 Task: Change  the formatting of the data to Which is Less than 10, In conditional formating, put the option 'Light Red Fill with Drak Red Text. 'add another formatting option Format As Table, insert the option Blue Table style Light 9 , change the format of Column Width to Auto fit Row HeightIn the sheet   Inspire Sales log book
Action: Mouse moved to (49, 219)
Screenshot: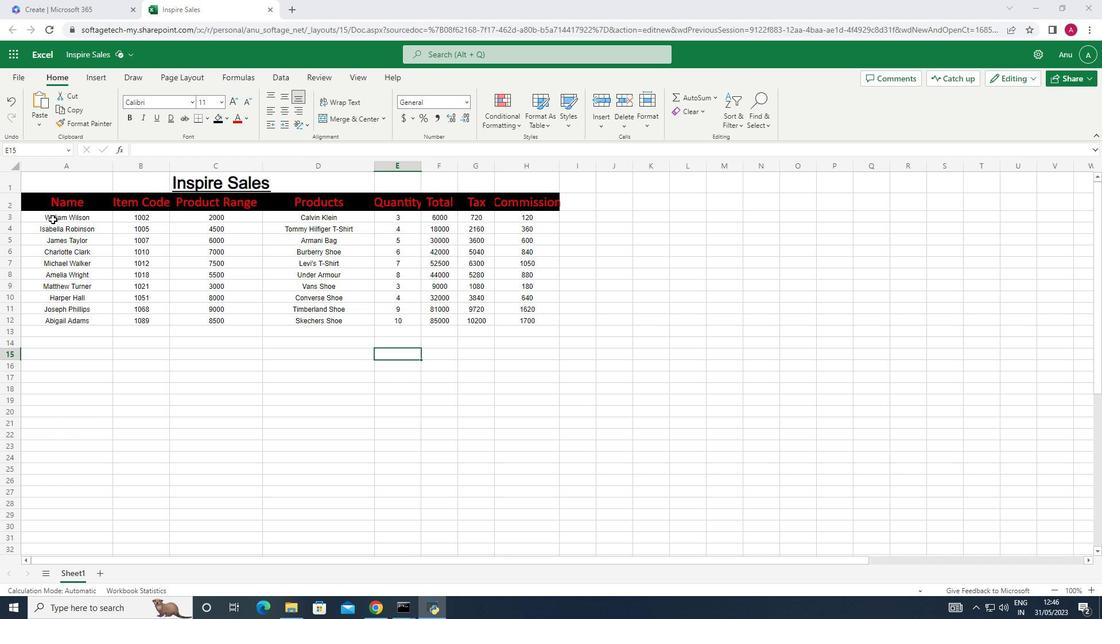 
Action: Mouse pressed left at (49, 219)
Screenshot: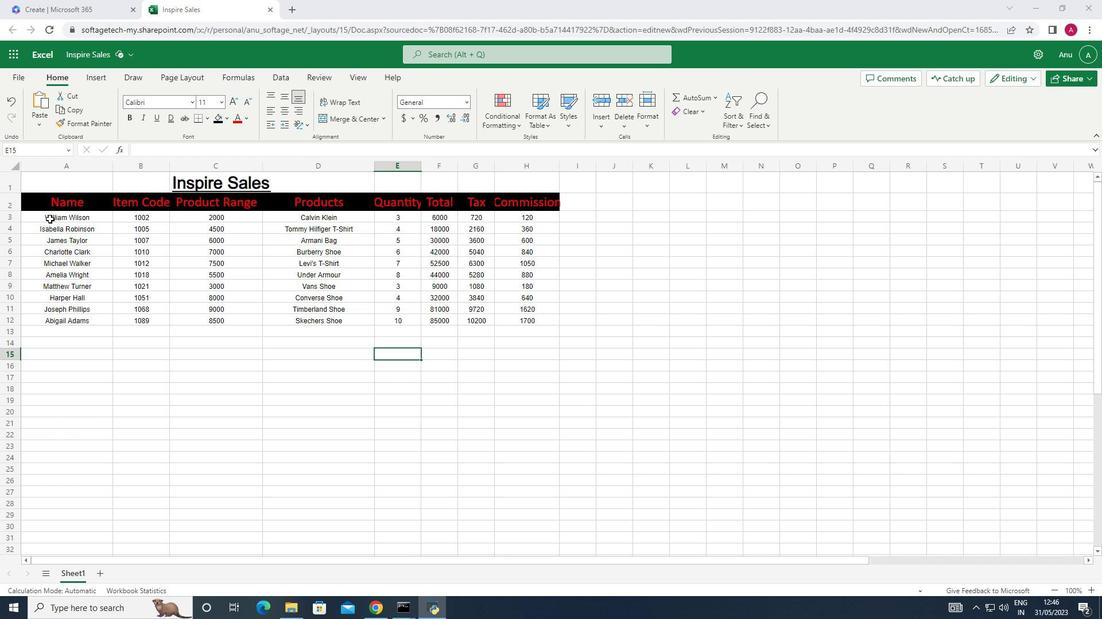 
Action: Mouse moved to (518, 123)
Screenshot: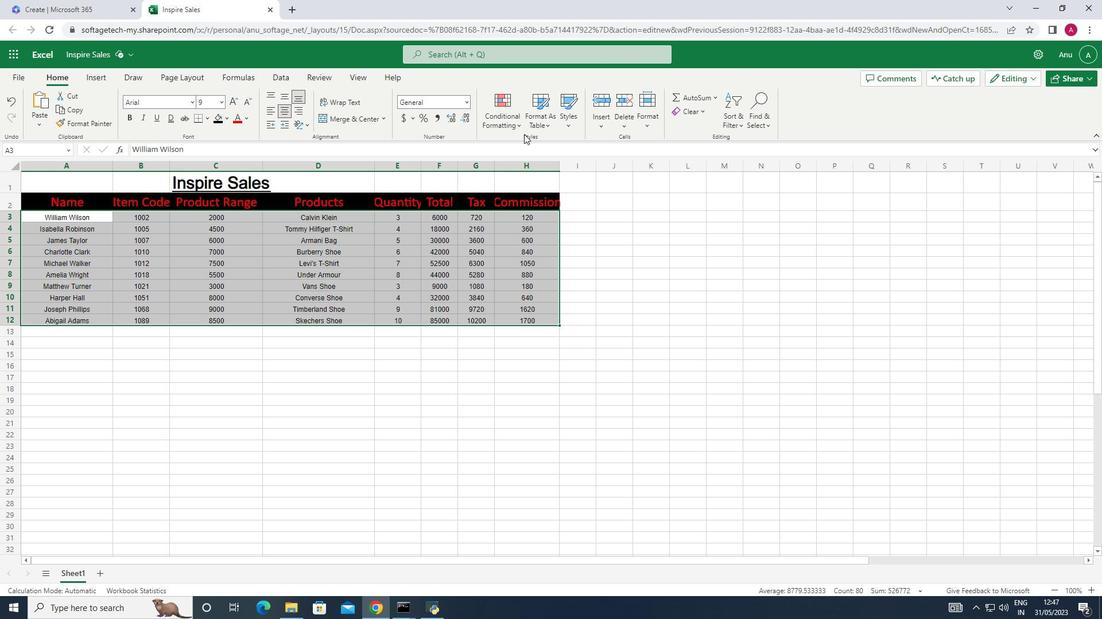 
Action: Mouse pressed left at (518, 123)
Screenshot: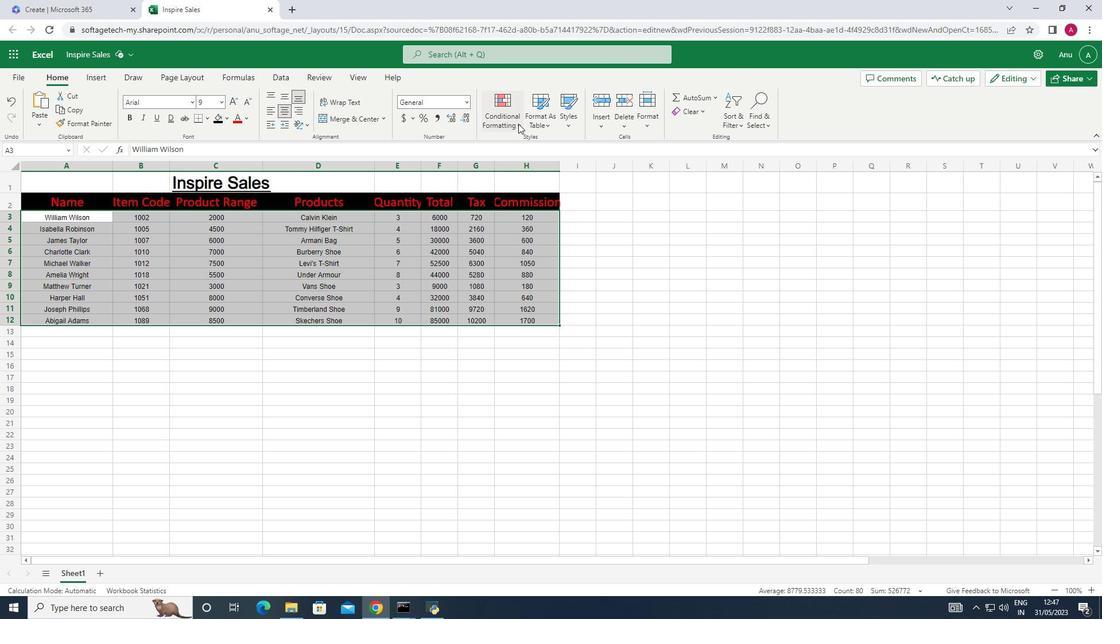 
Action: Mouse moved to (616, 173)
Screenshot: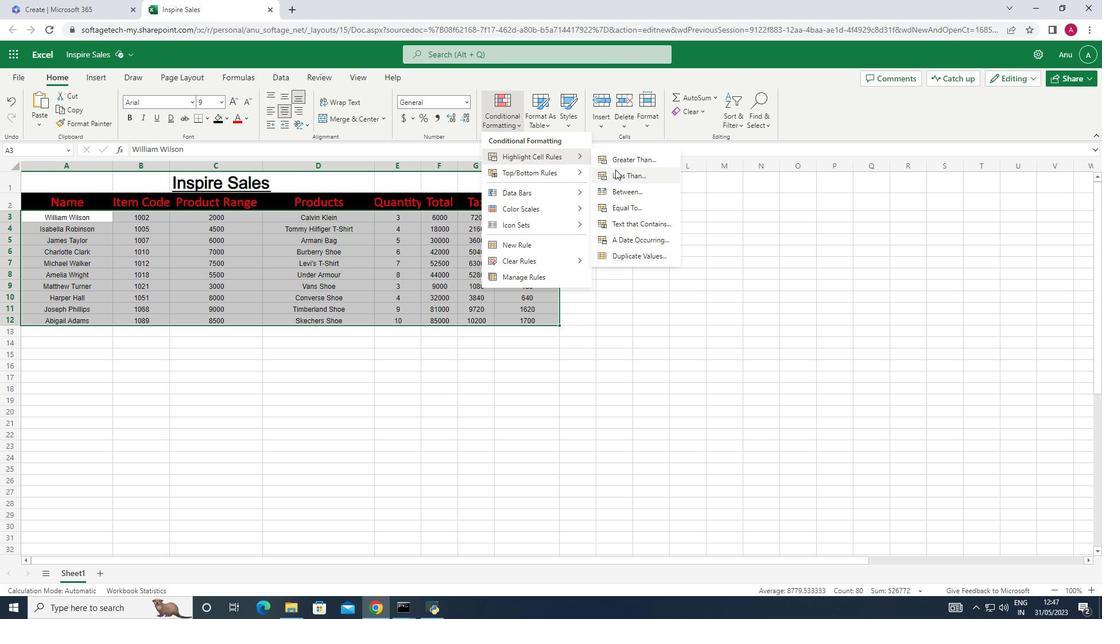 
Action: Mouse pressed left at (616, 173)
Screenshot: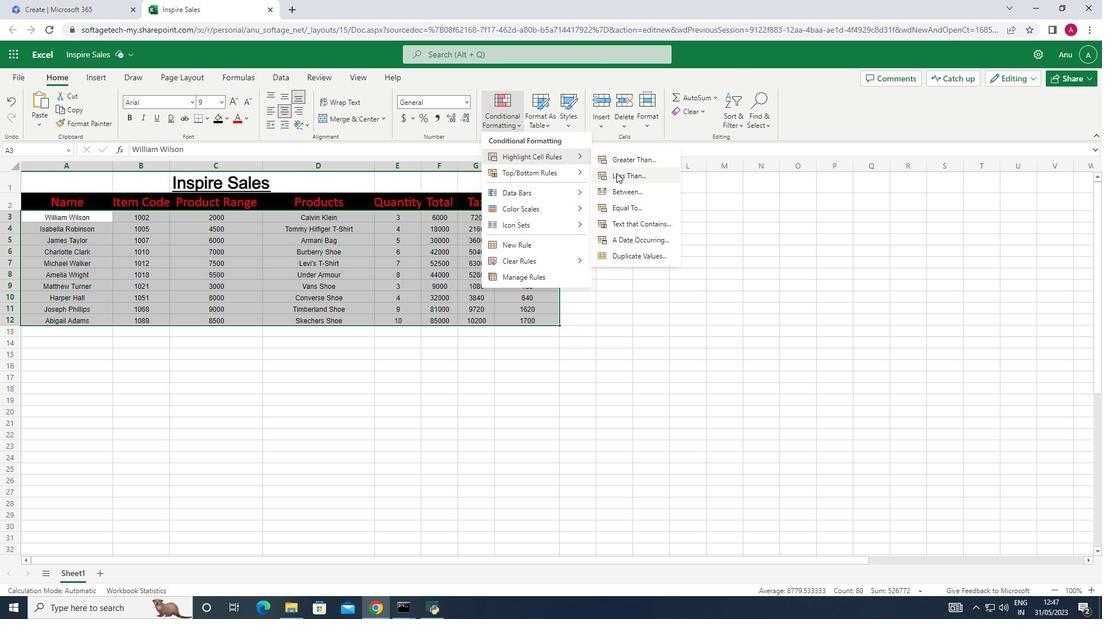 
Action: Mouse moved to (778, 404)
Screenshot: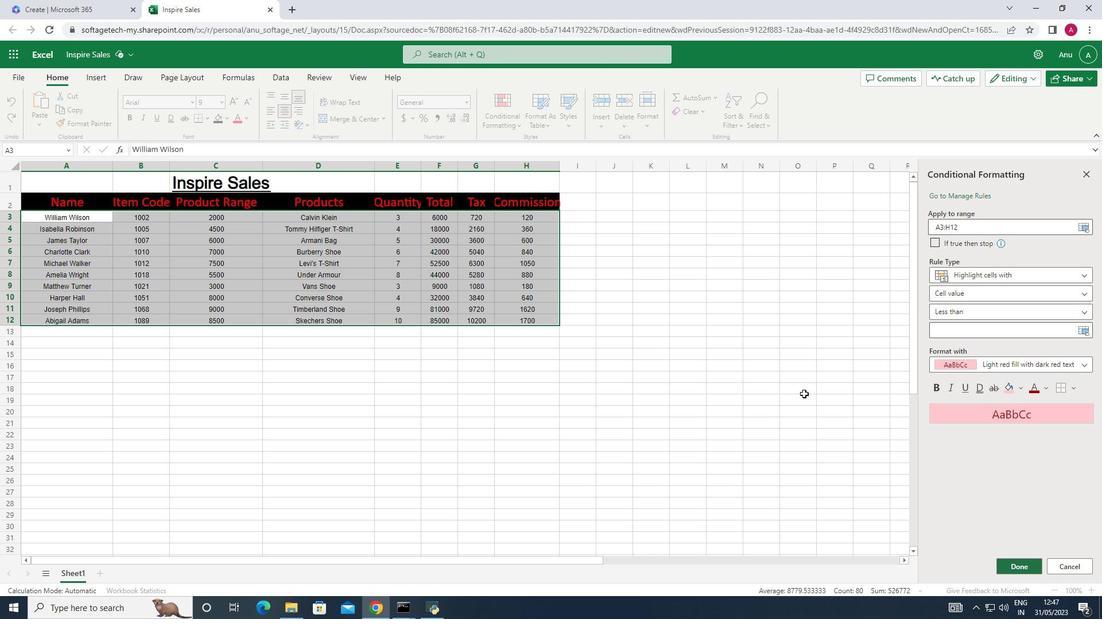 
Action: Key pressed 10
Screenshot: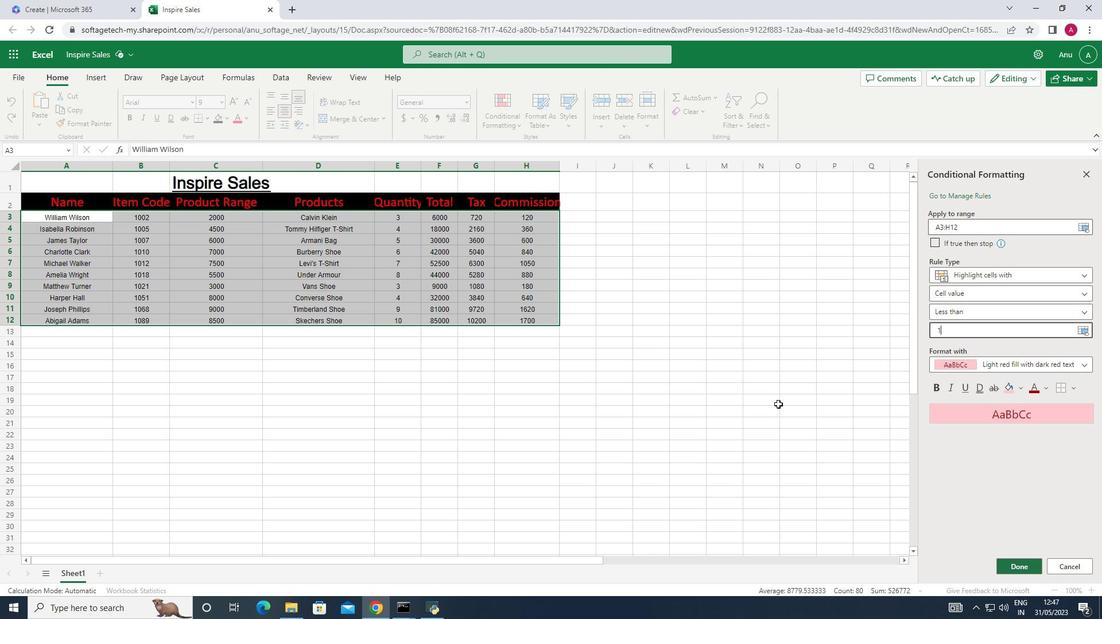 
Action: Mouse moved to (1016, 560)
Screenshot: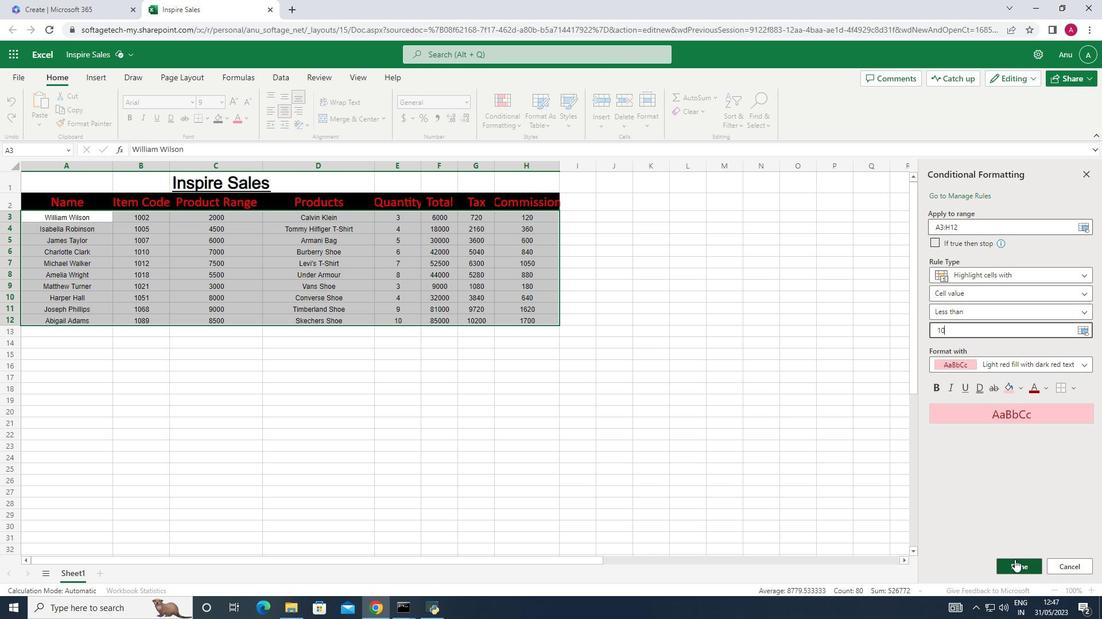 
Action: Mouse pressed left at (1016, 560)
Screenshot: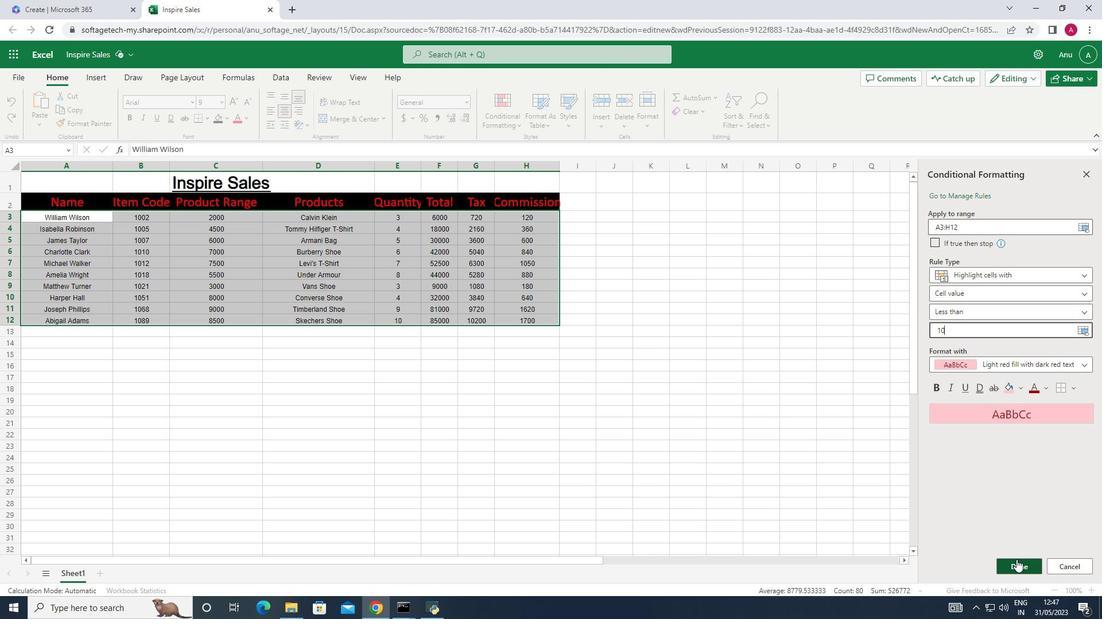 
Action: Mouse moved to (245, 117)
Screenshot: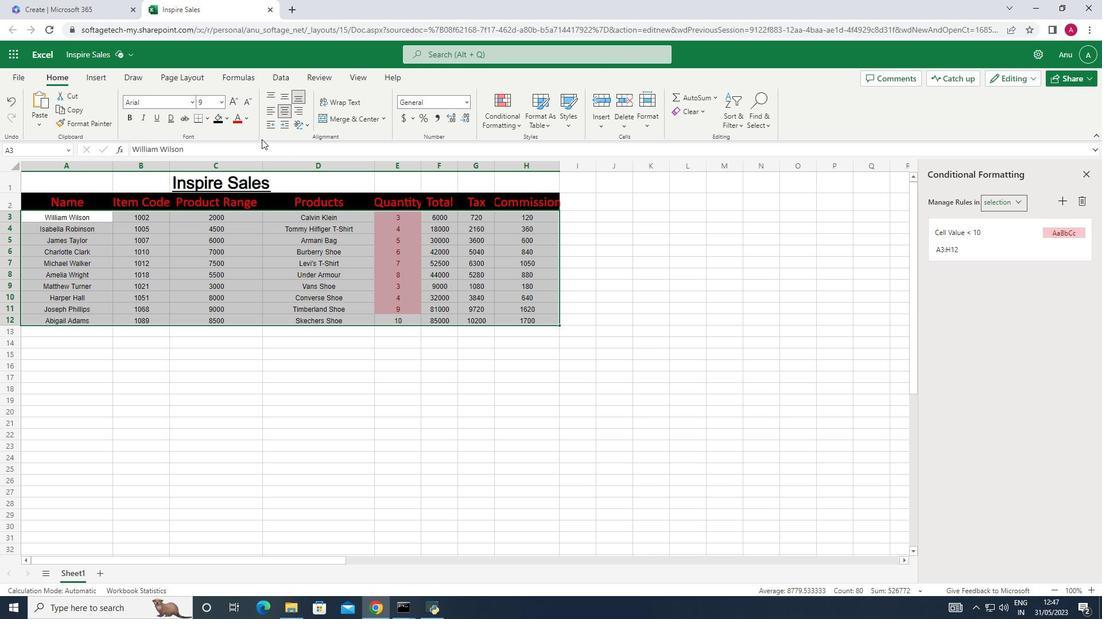 
Action: Mouse pressed left at (245, 117)
Screenshot: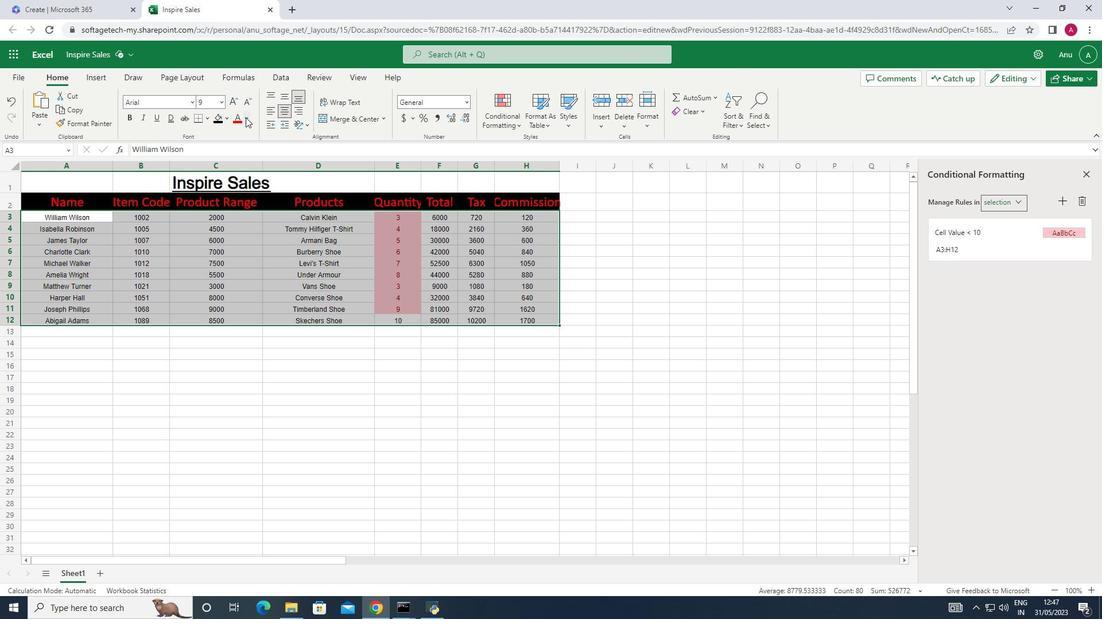 
Action: Mouse moved to (239, 277)
Screenshot: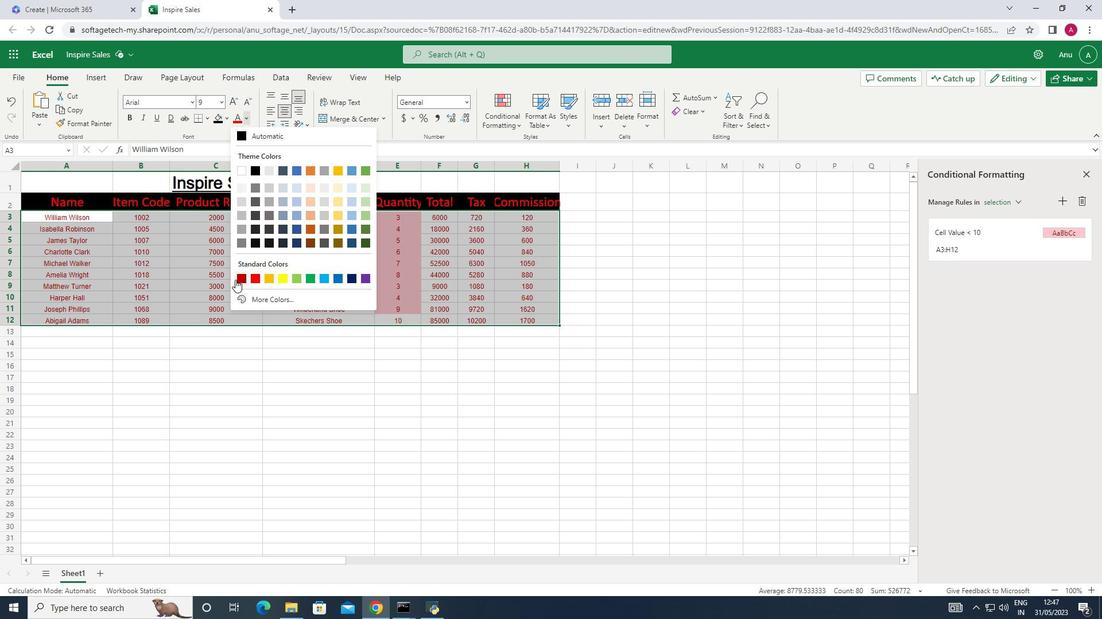 
Action: Mouse pressed left at (239, 277)
Screenshot: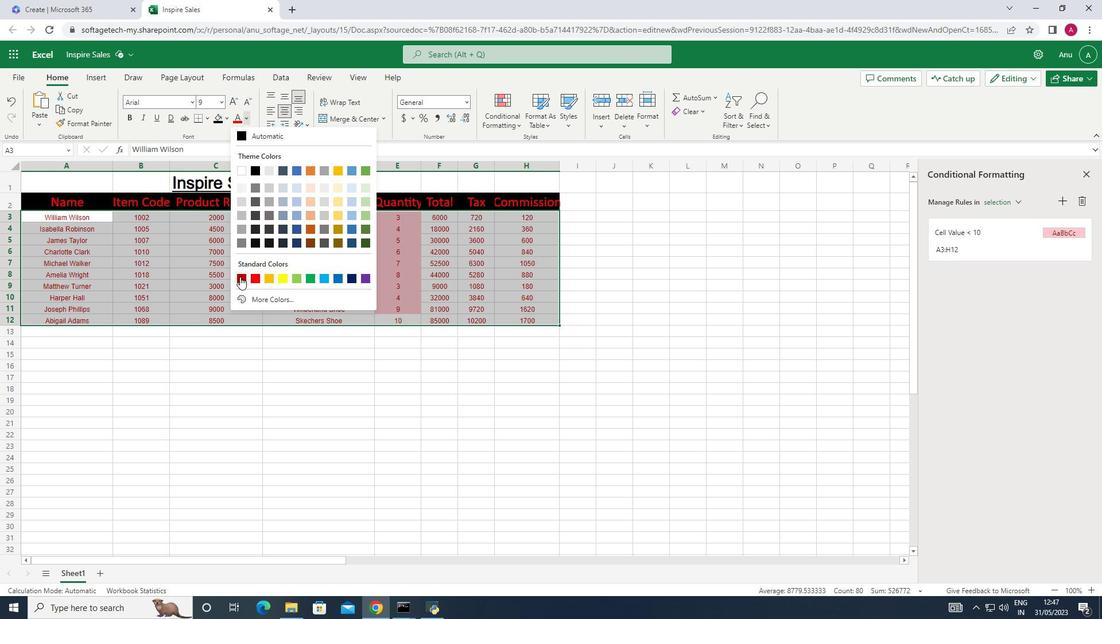 
Action: Mouse moved to (223, 116)
Screenshot: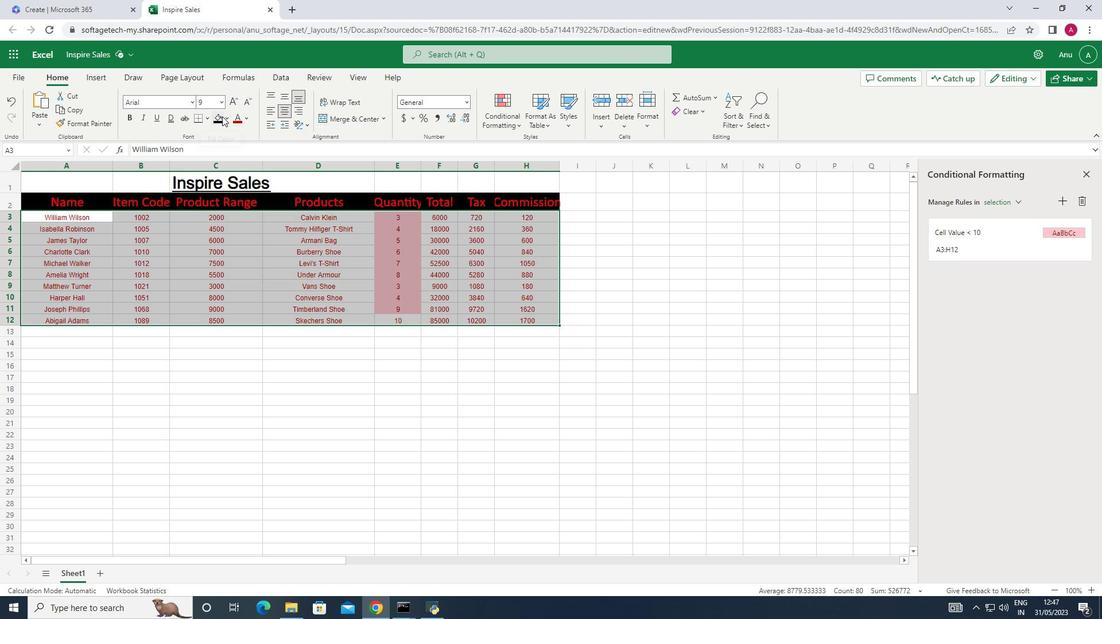 
Action: Mouse pressed left at (223, 116)
Screenshot: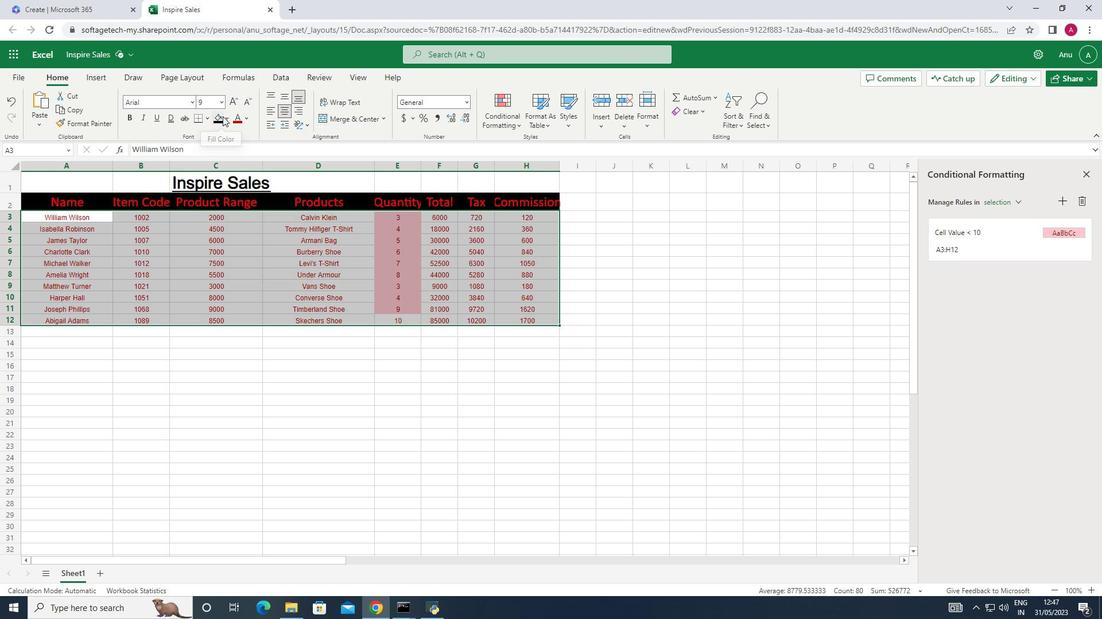 
Action: Mouse moved to (234, 260)
Screenshot: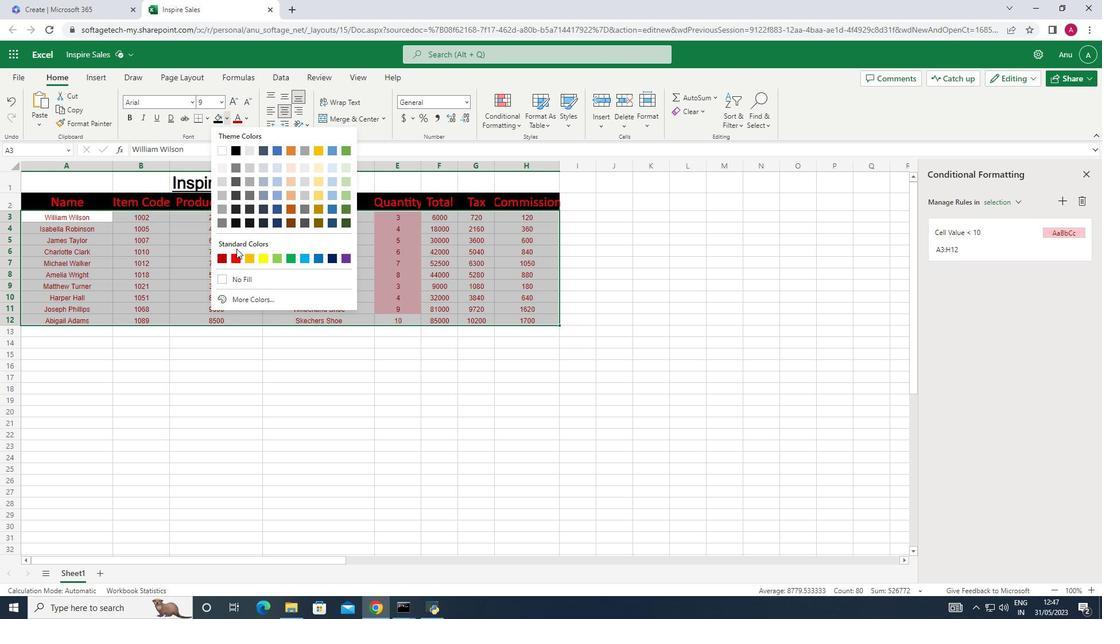 
Action: Mouse pressed left at (234, 260)
Screenshot: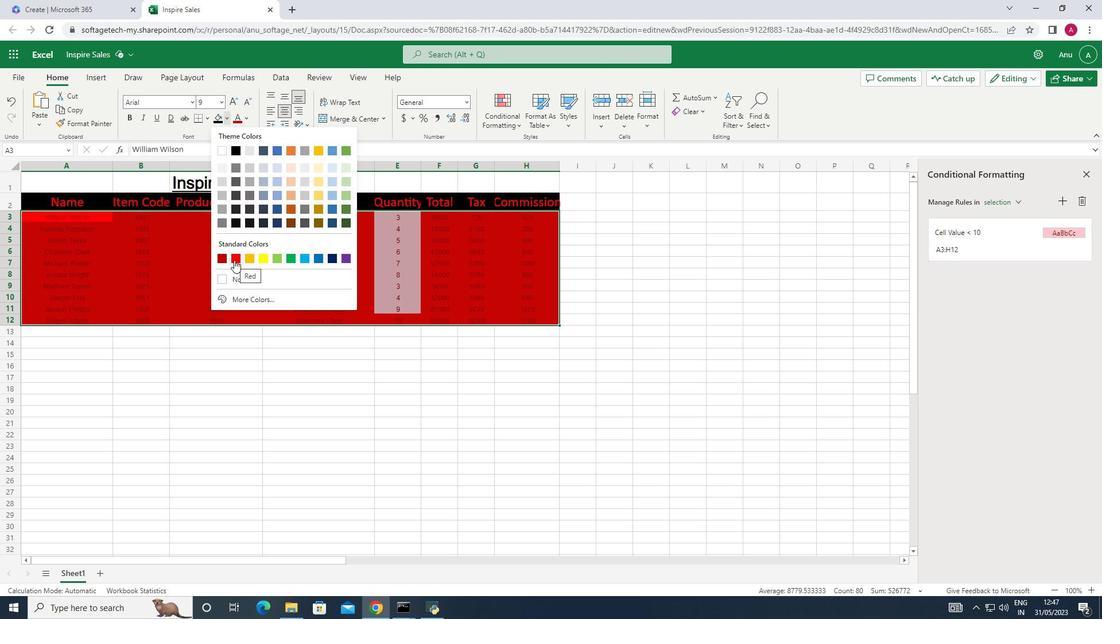 
Action: Mouse moved to (696, 219)
Screenshot: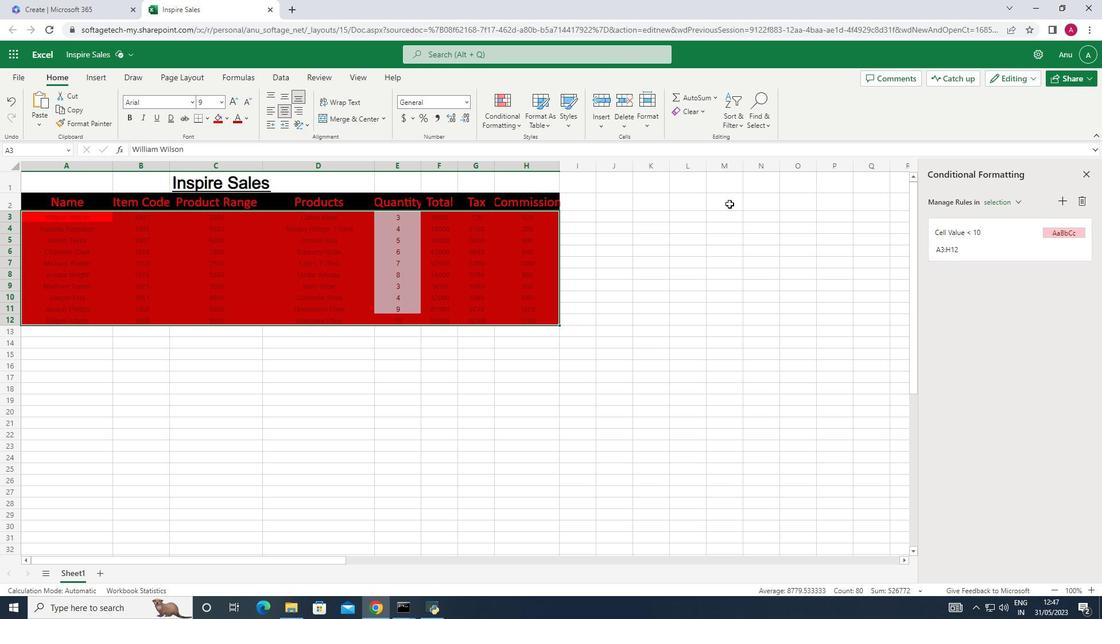 
Action: Mouse pressed left at (696, 219)
Screenshot: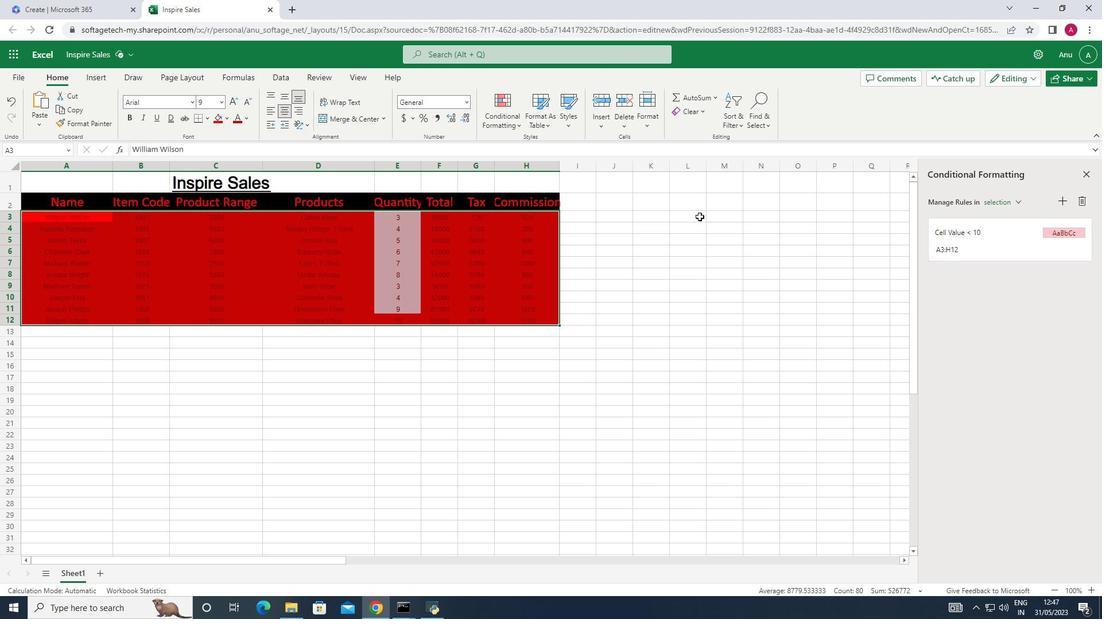 
Action: Mouse moved to (396, 220)
Screenshot: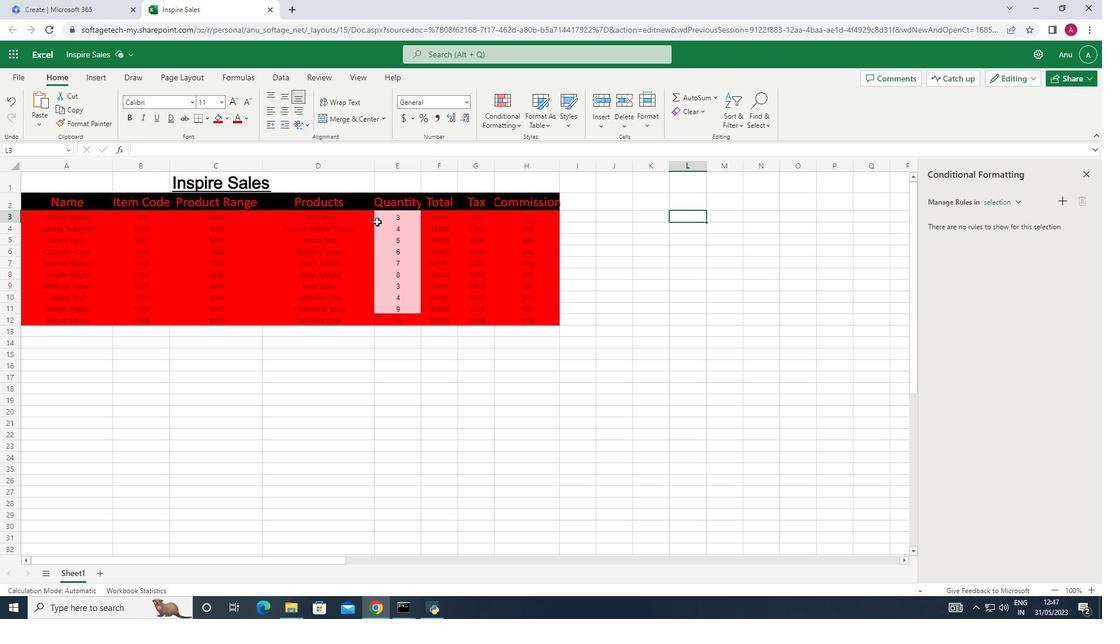 
Action: Mouse pressed left at (396, 220)
Screenshot: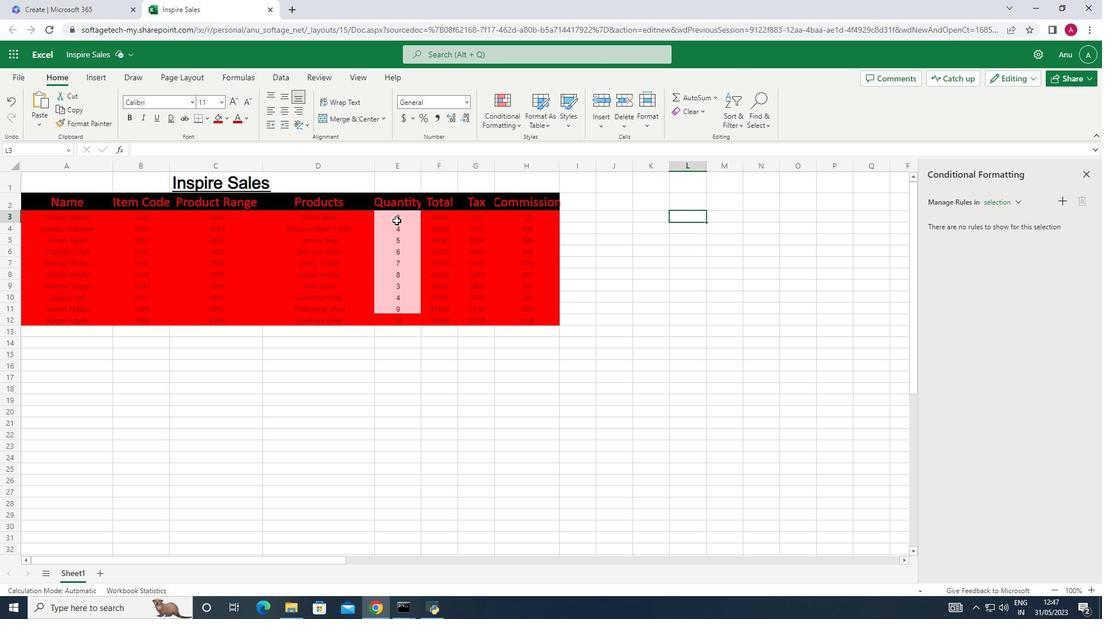 
Action: Mouse moved to (398, 311)
Screenshot: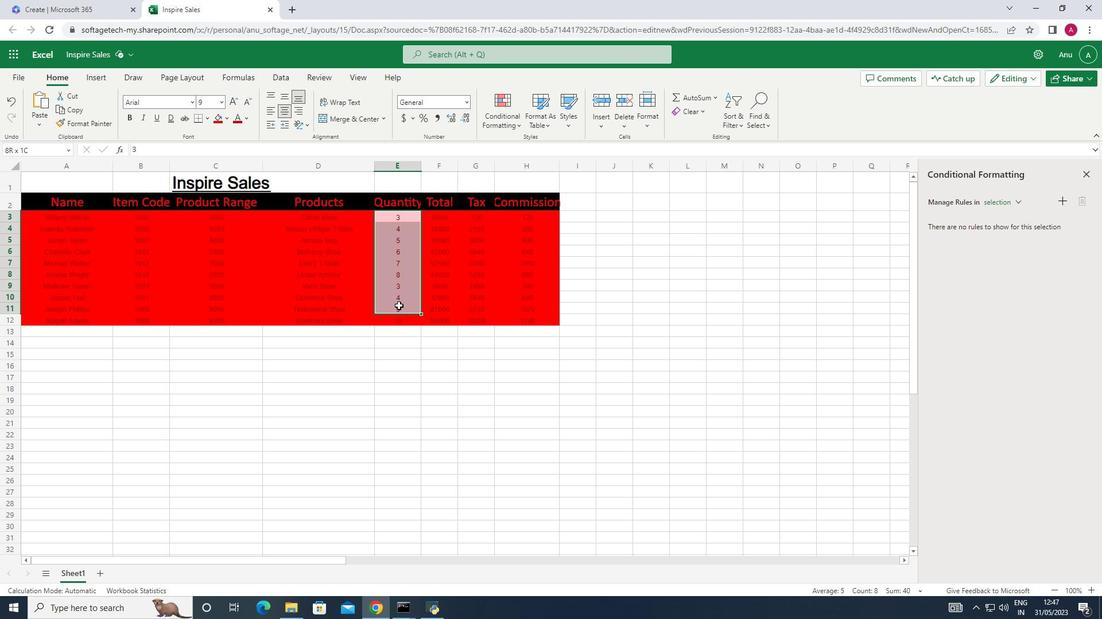 
Action: Mouse pressed left at (398, 311)
Screenshot: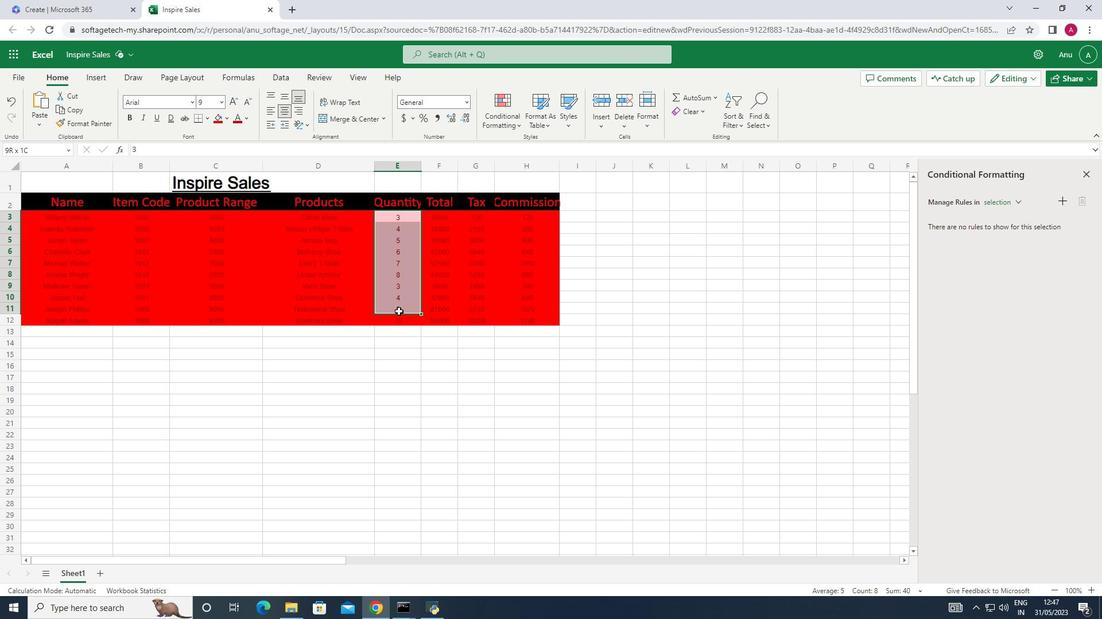 
Action: Mouse moved to (214, 115)
Screenshot: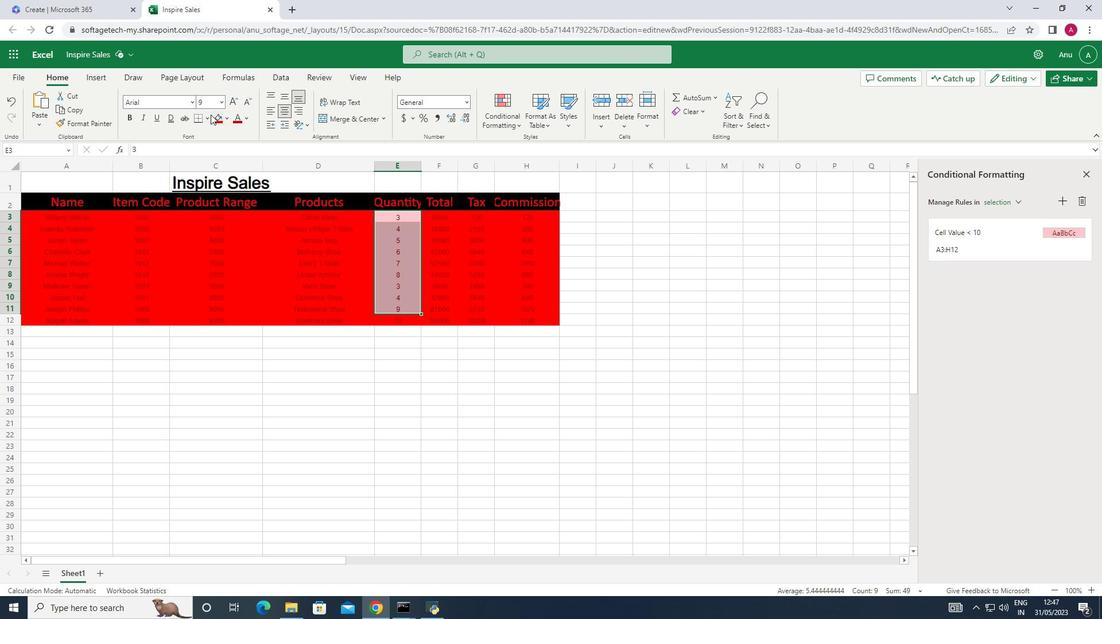 
Action: Mouse pressed left at (214, 115)
Screenshot: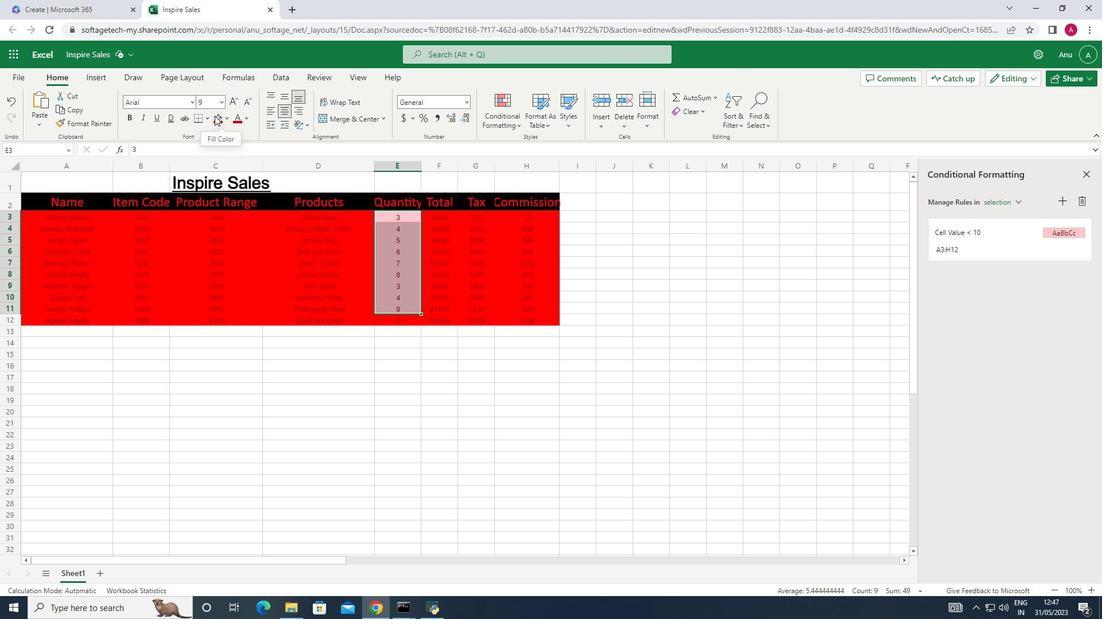 
Action: Mouse moved to (1080, 198)
Screenshot: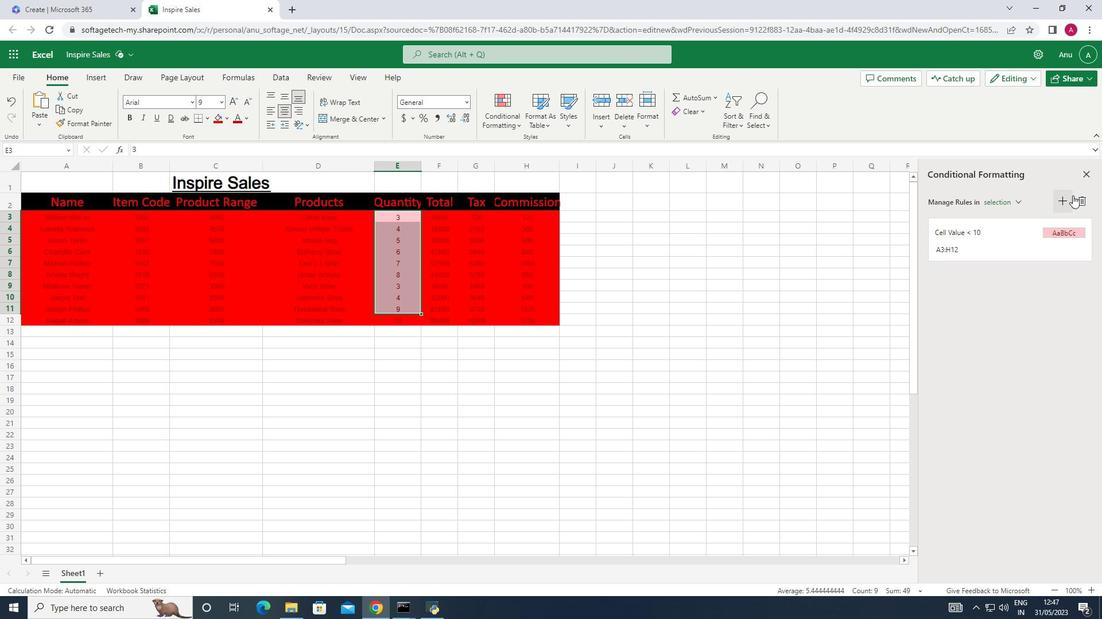 
Action: Mouse pressed left at (1080, 198)
Screenshot: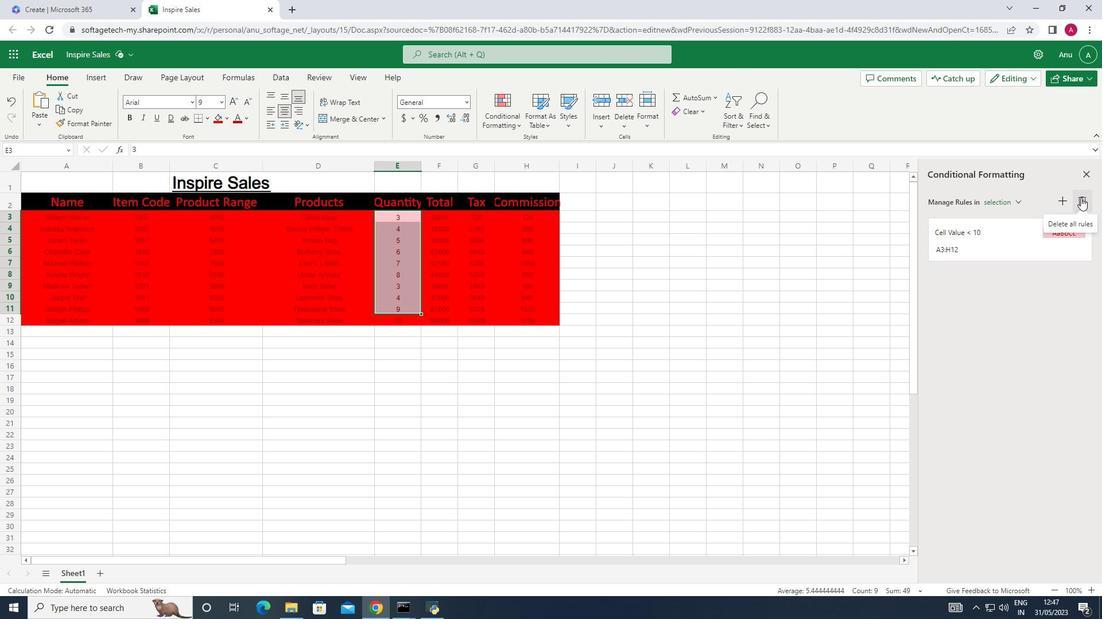 
Action: Mouse moved to (1086, 172)
Screenshot: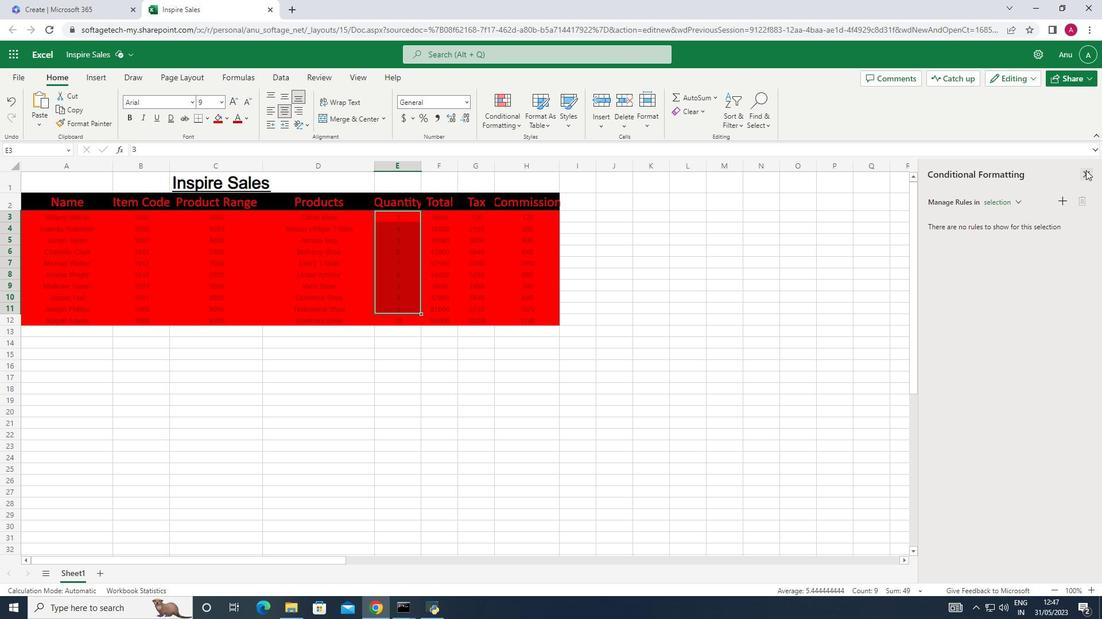 
Action: Mouse pressed left at (1086, 172)
Screenshot: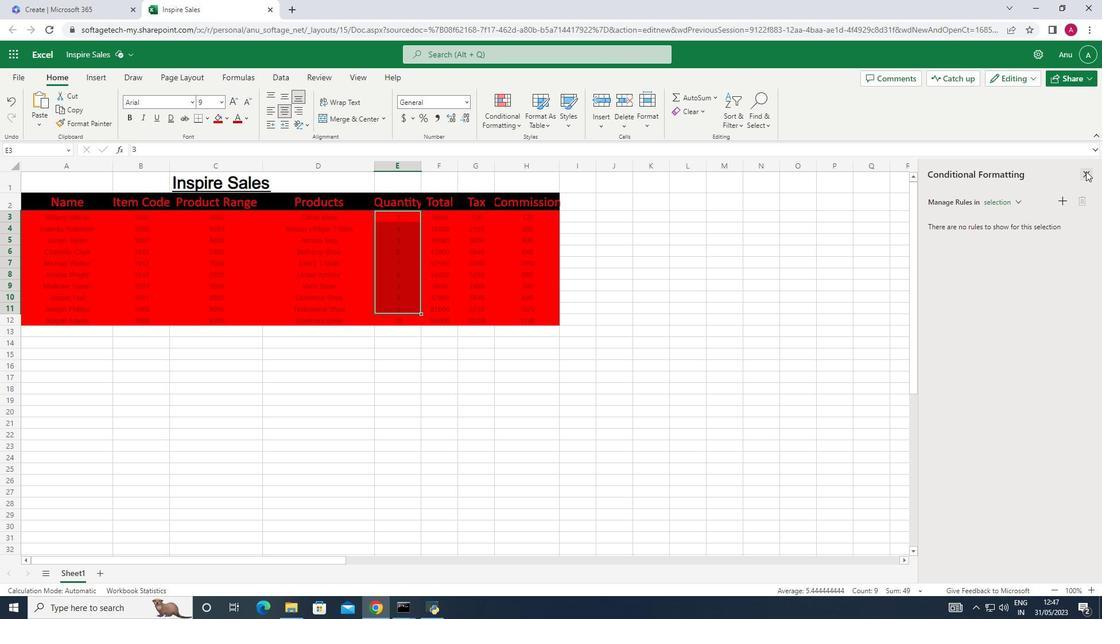 
Action: Mouse moved to (679, 266)
Screenshot: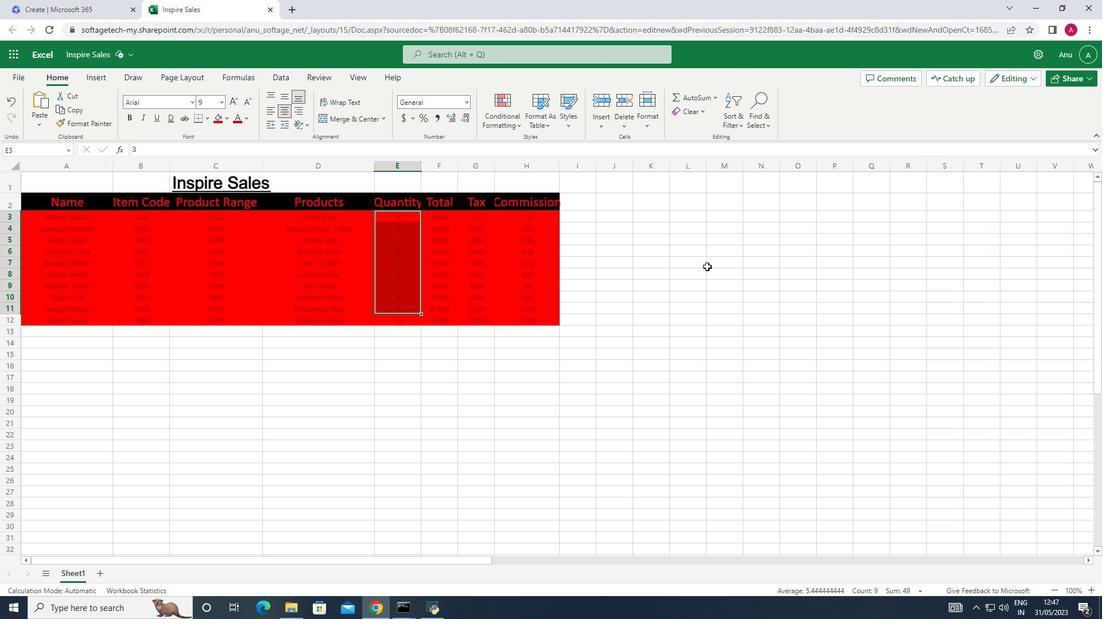
Action: Mouse pressed left at (679, 266)
Screenshot: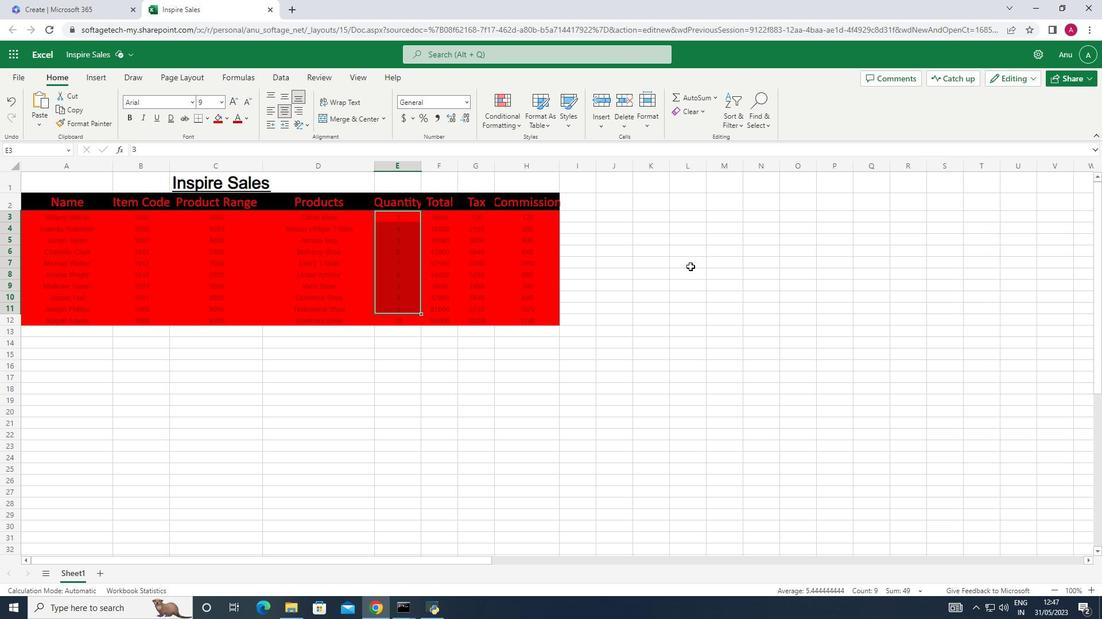 
Action: Mouse moved to (43, 215)
Screenshot: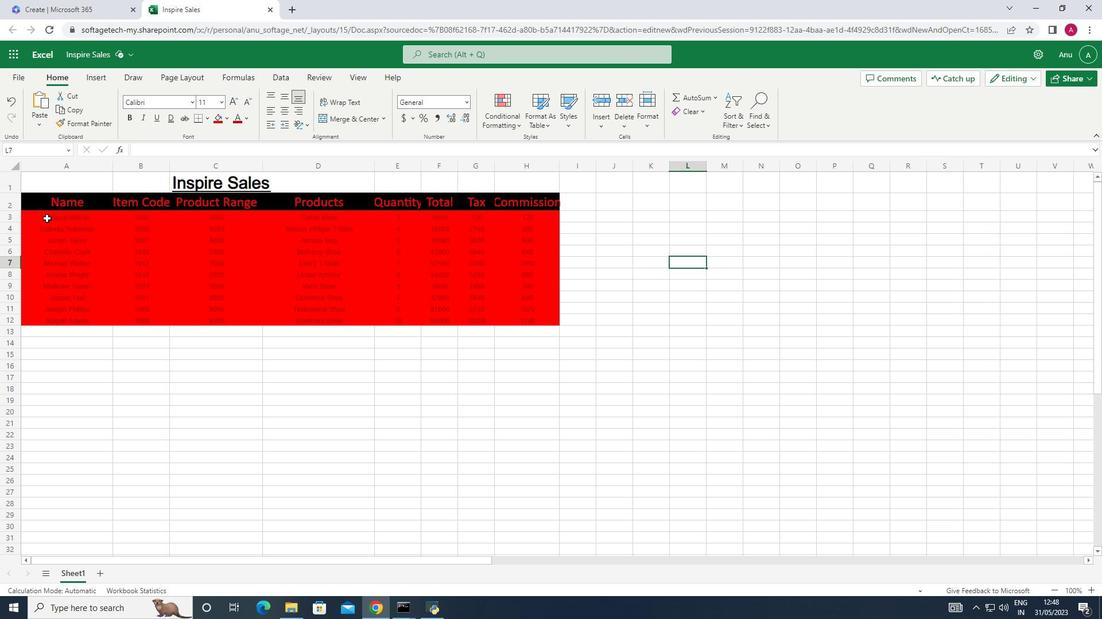 
Action: Mouse pressed left at (43, 215)
Screenshot: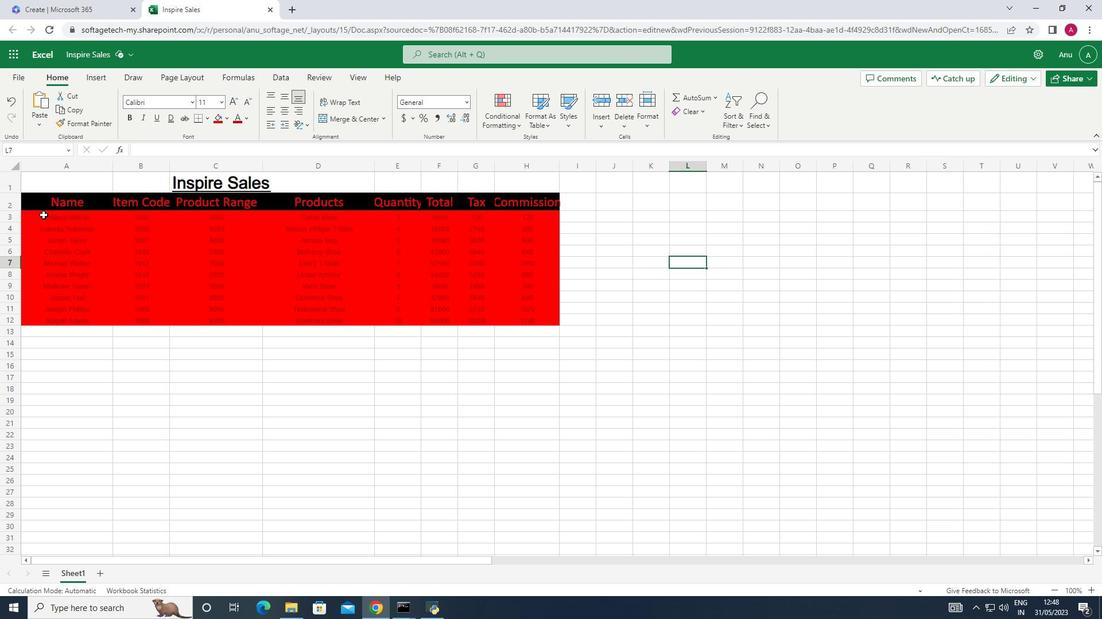 
Action: Mouse moved to (544, 118)
Screenshot: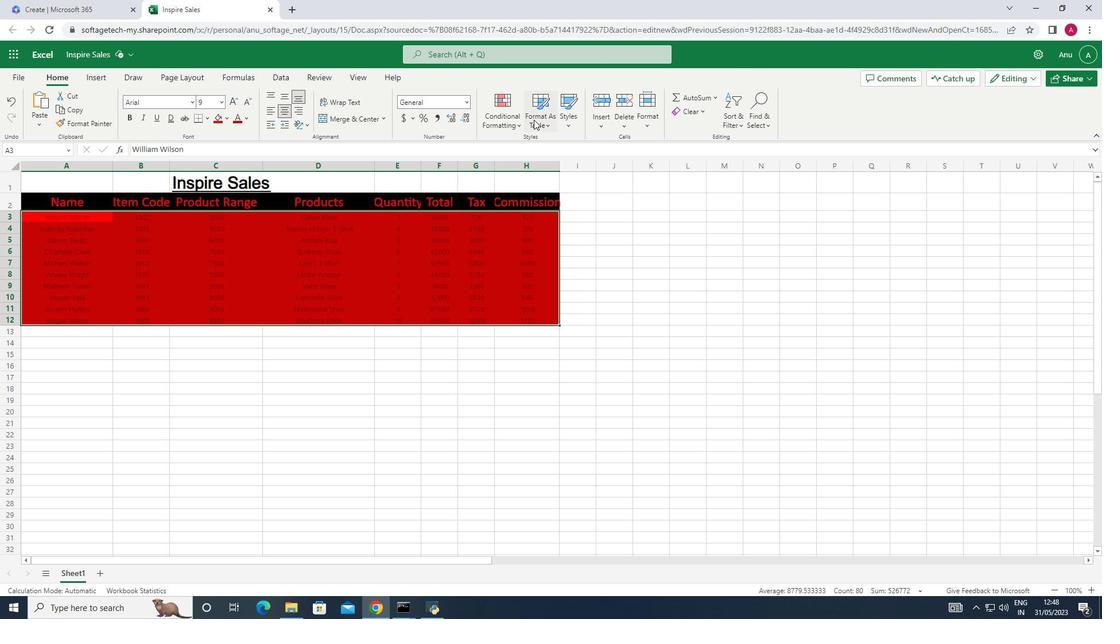 
Action: Mouse pressed left at (544, 118)
Screenshot: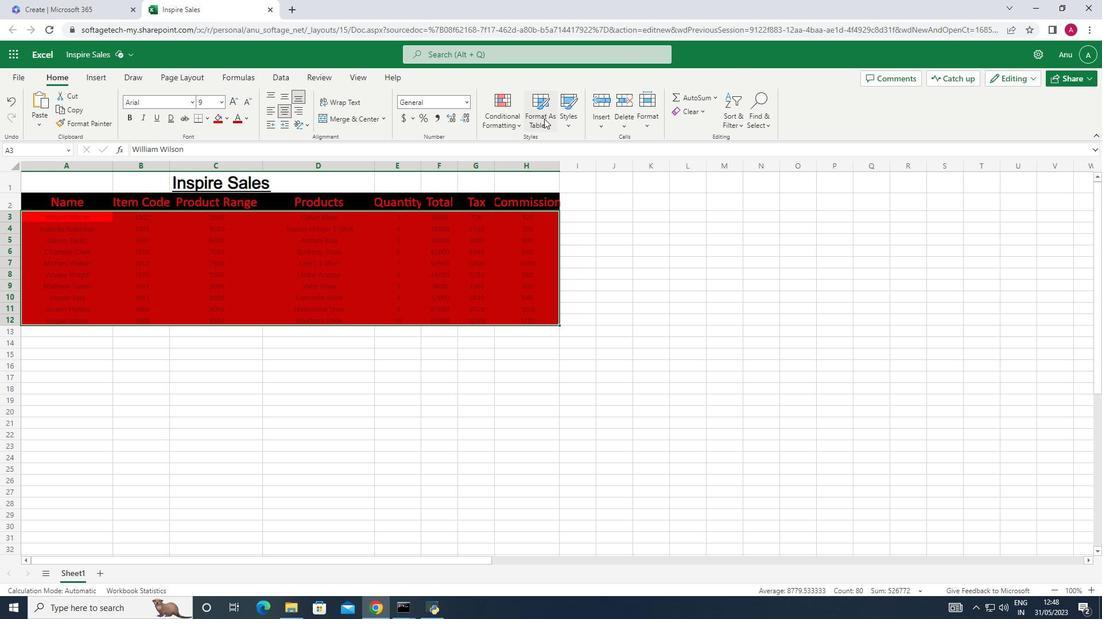 
Action: Mouse moved to (583, 200)
Screenshot: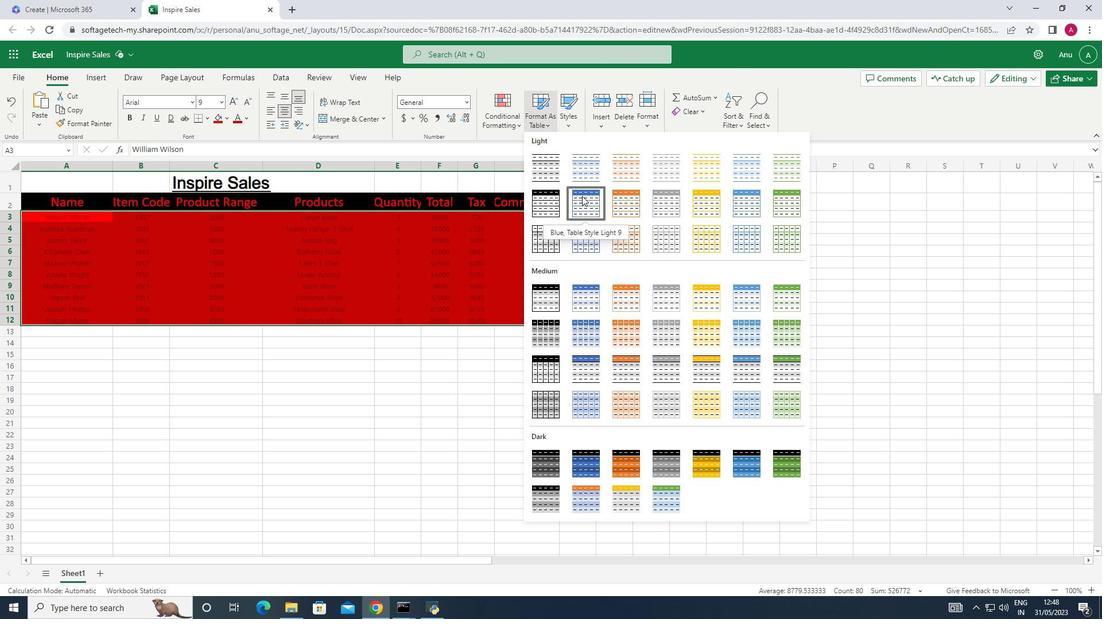 
Action: Mouse pressed left at (583, 200)
Screenshot: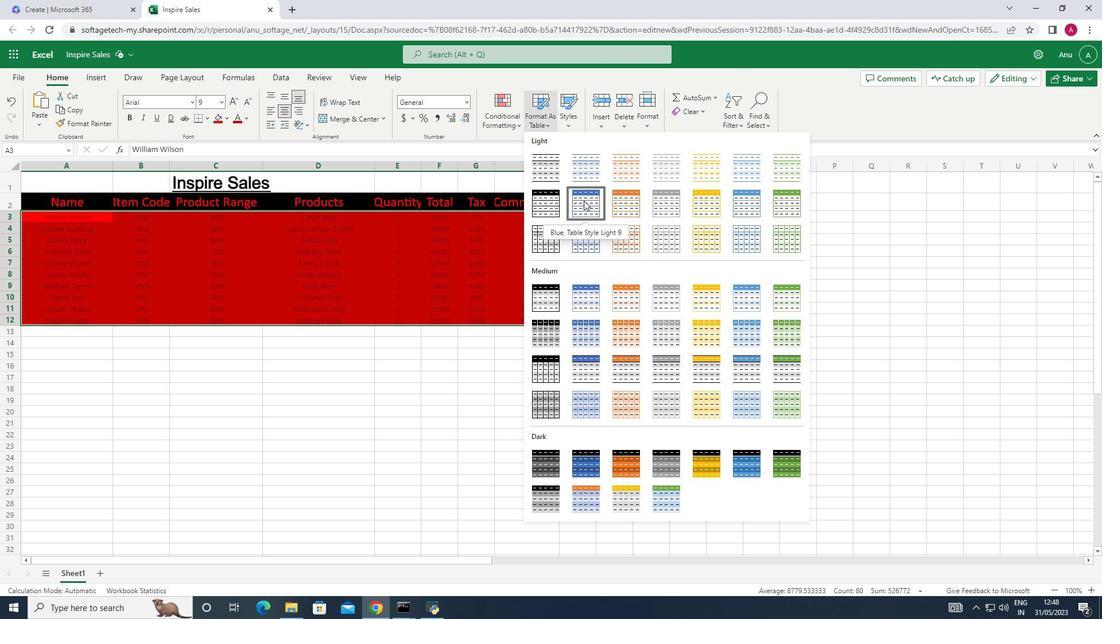 
Action: Mouse moved to (592, 353)
Screenshot: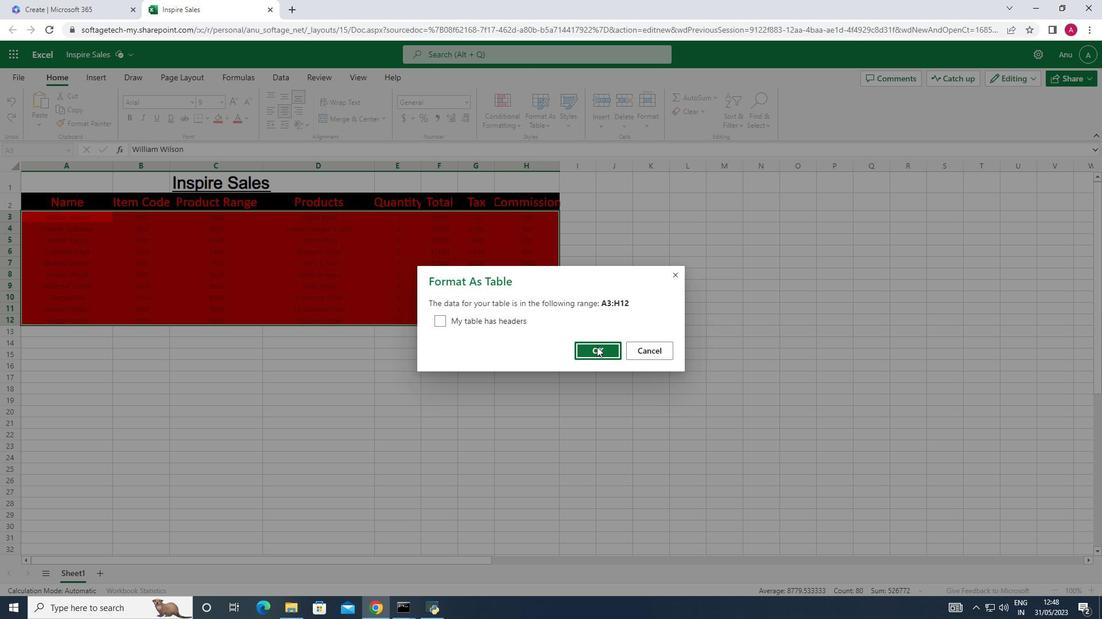 
Action: Mouse pressed left at (592, 353)
Screenshot: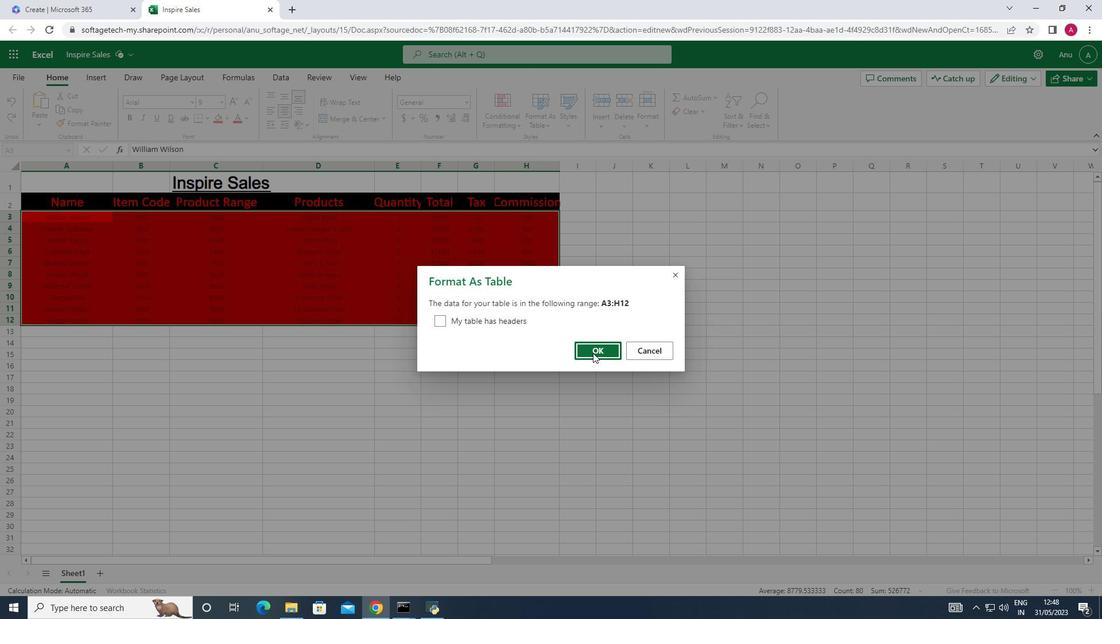 
Action: Mouse moved to (516, 126)
Screenshot: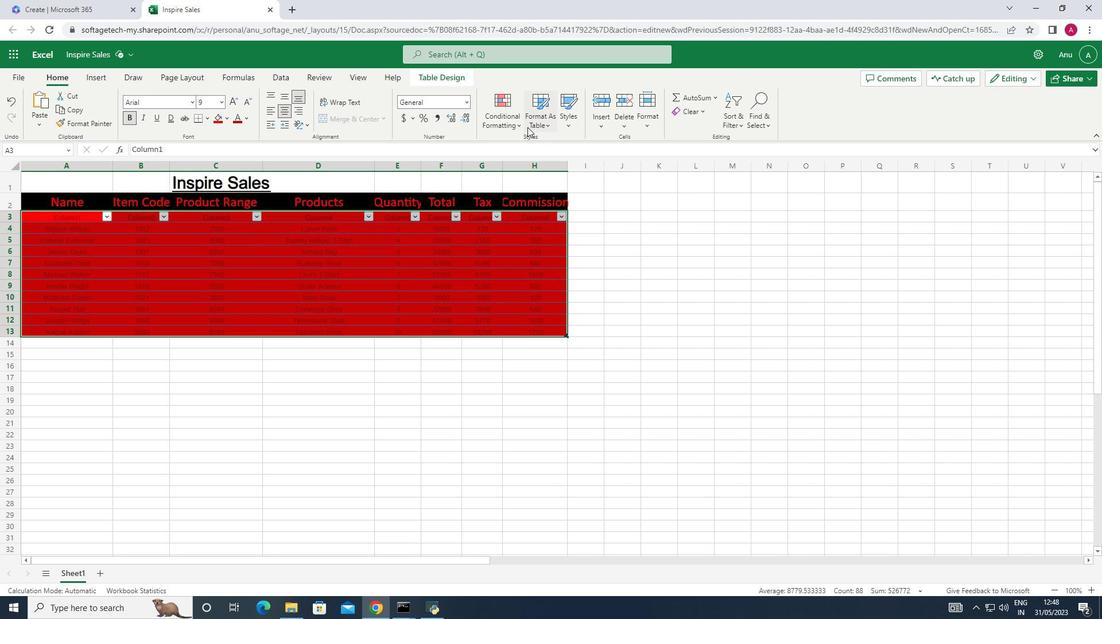
Action: Mouse pressed left at (516, 126)
Screenshot: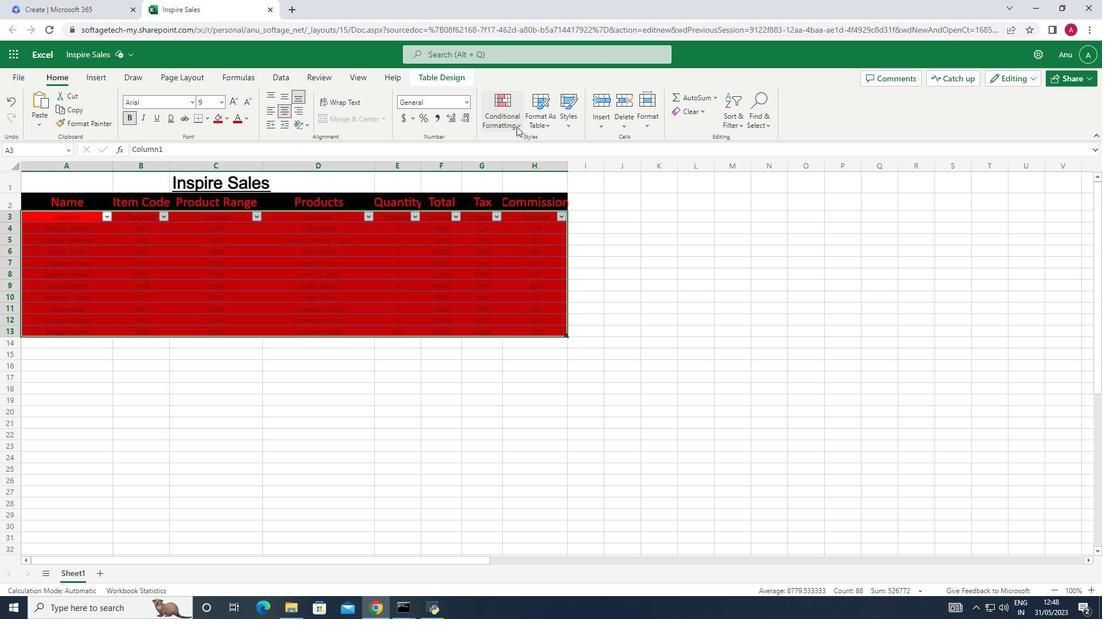 
Action: Mouse moved to (563, 128)
Screenshot: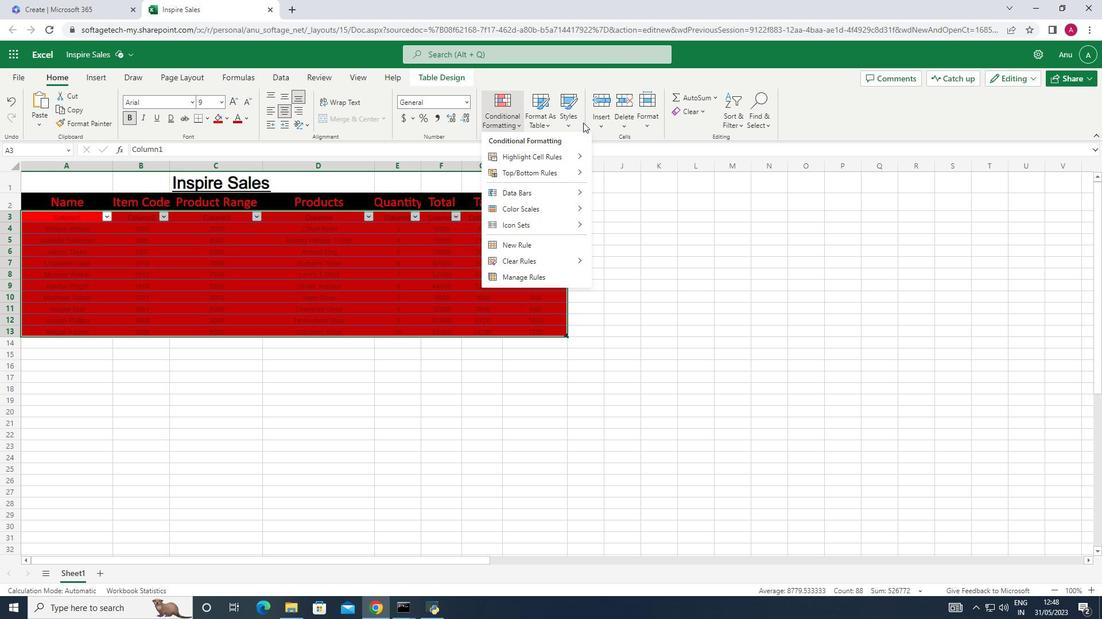 
Action: Mouse pressed left at (563, 128)
Screenshot: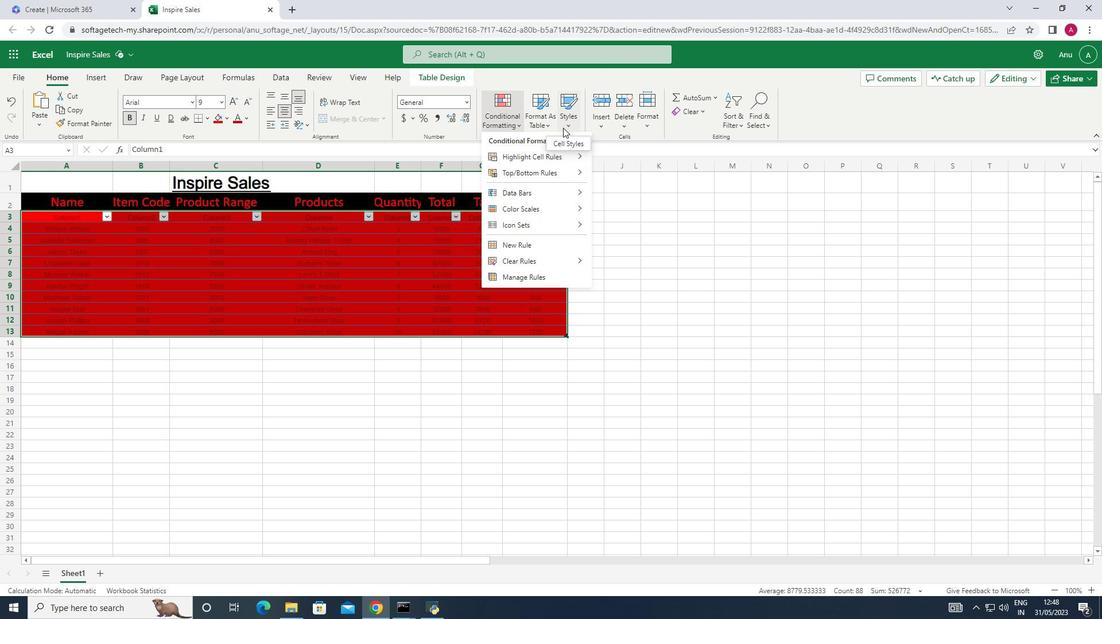 
Action: Mouse moved to (644, 122)
Screenshot: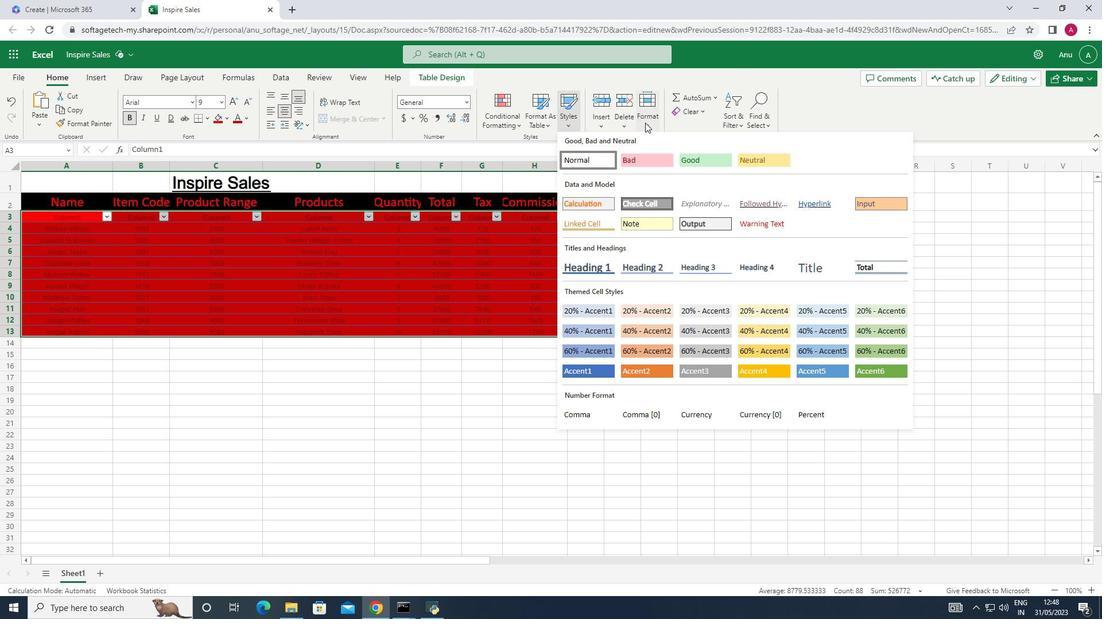 
Action: Mouse pressed left at (644, 122)
Screenshot: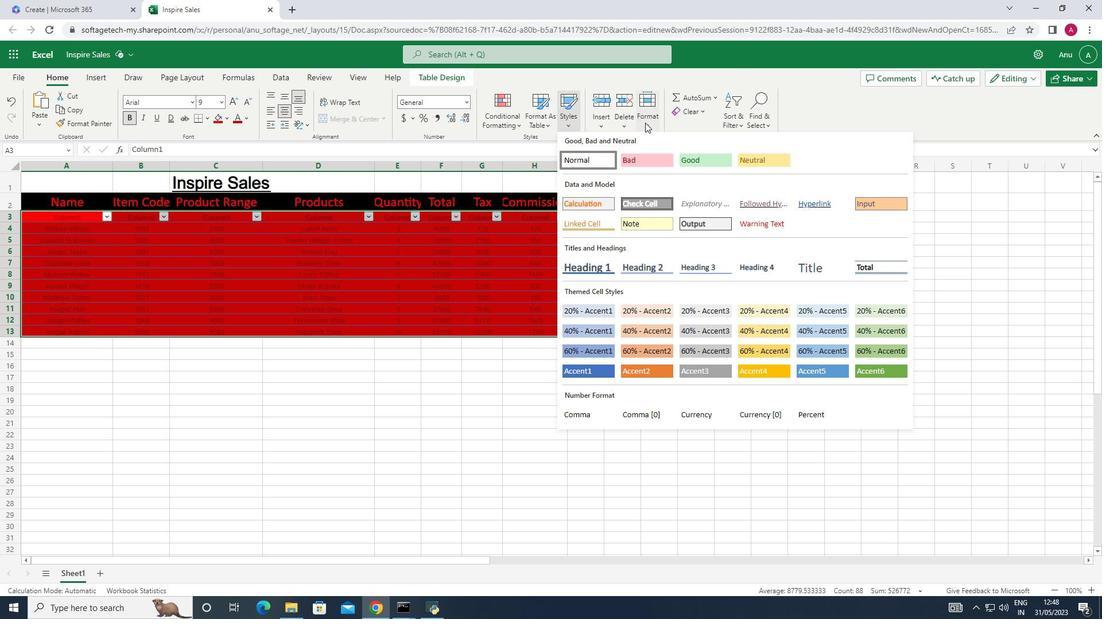 
Action: Mouse moved to (681, 156)
Screenshot: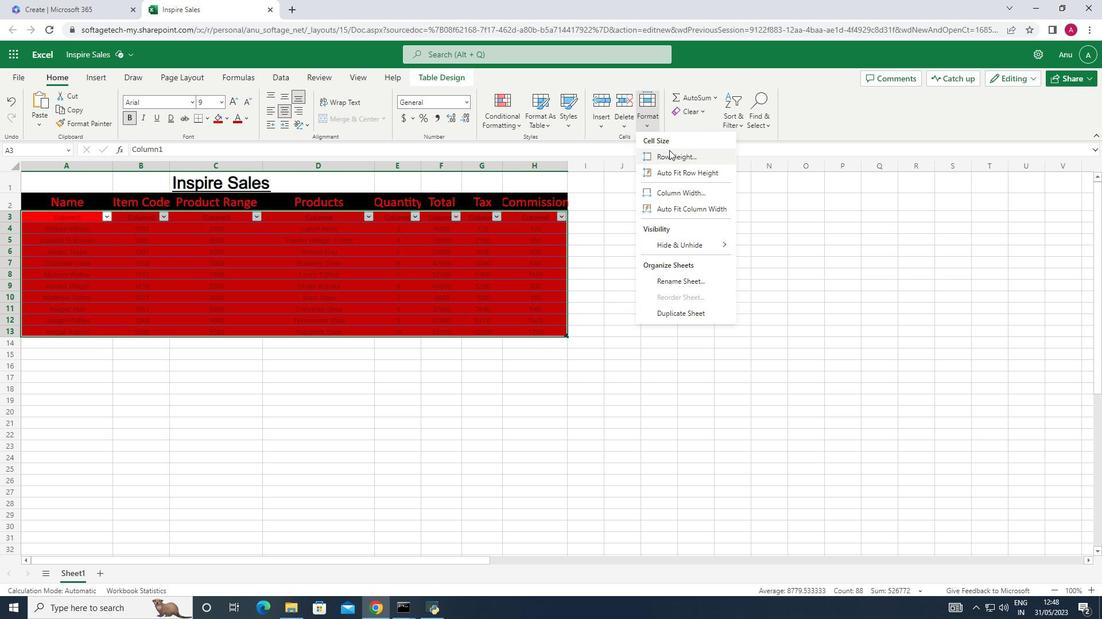 
Action: Mouse pressed left at (681, 156)
Screenshot: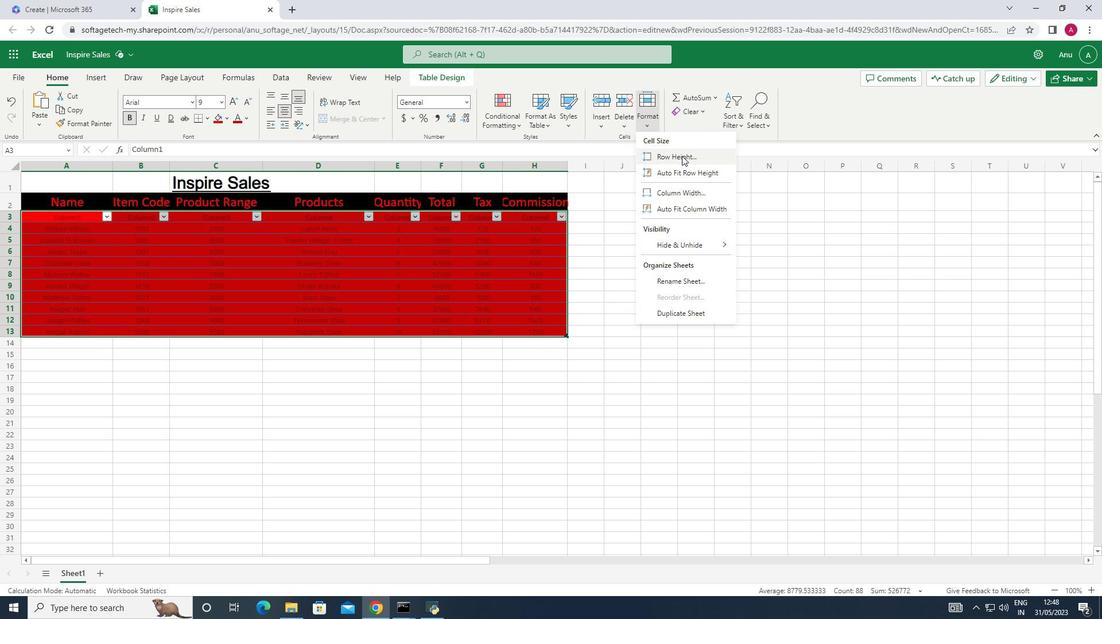 
Action: Mouse moved to (627, 258)
Screenshot: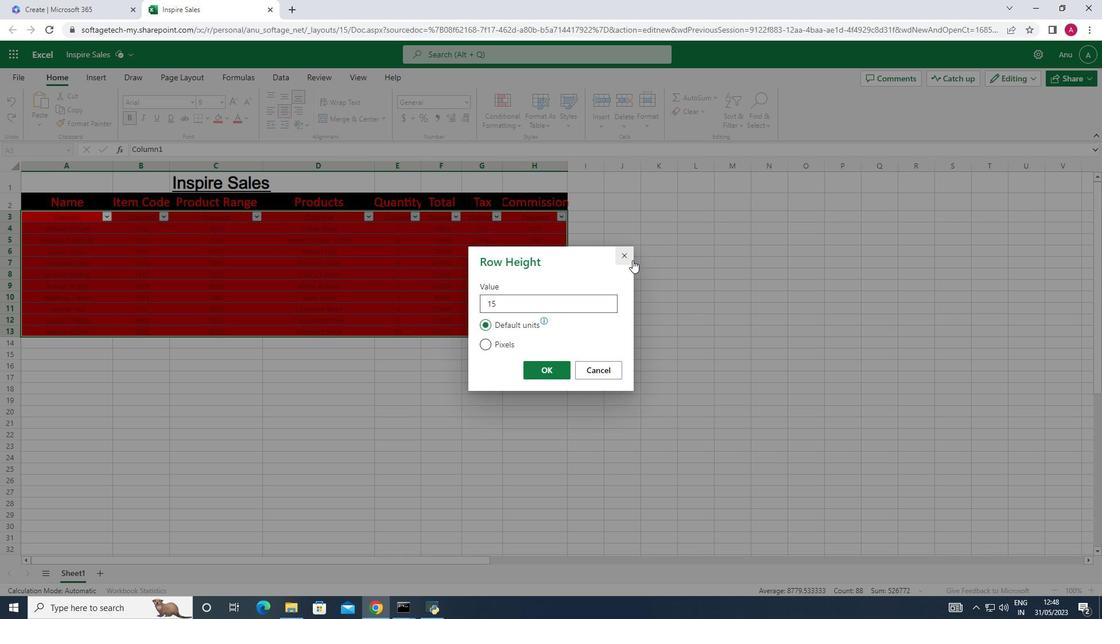 
Action: Mouse pressed left at (627, 258)
Screenshot: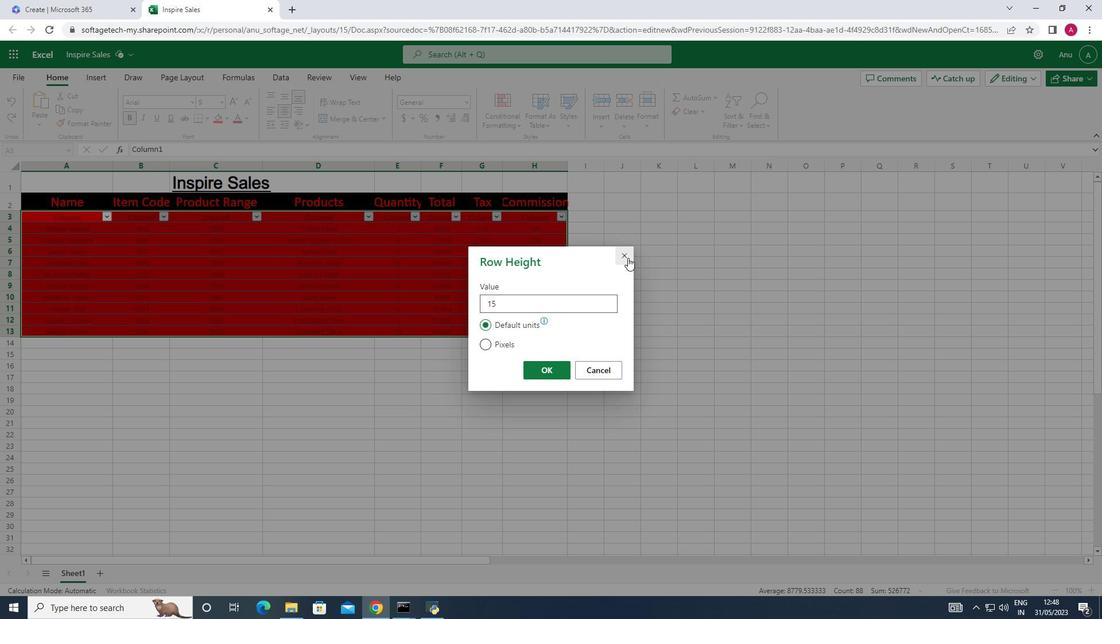 
Action: Mouse moved to (650, 125)
Screenshot: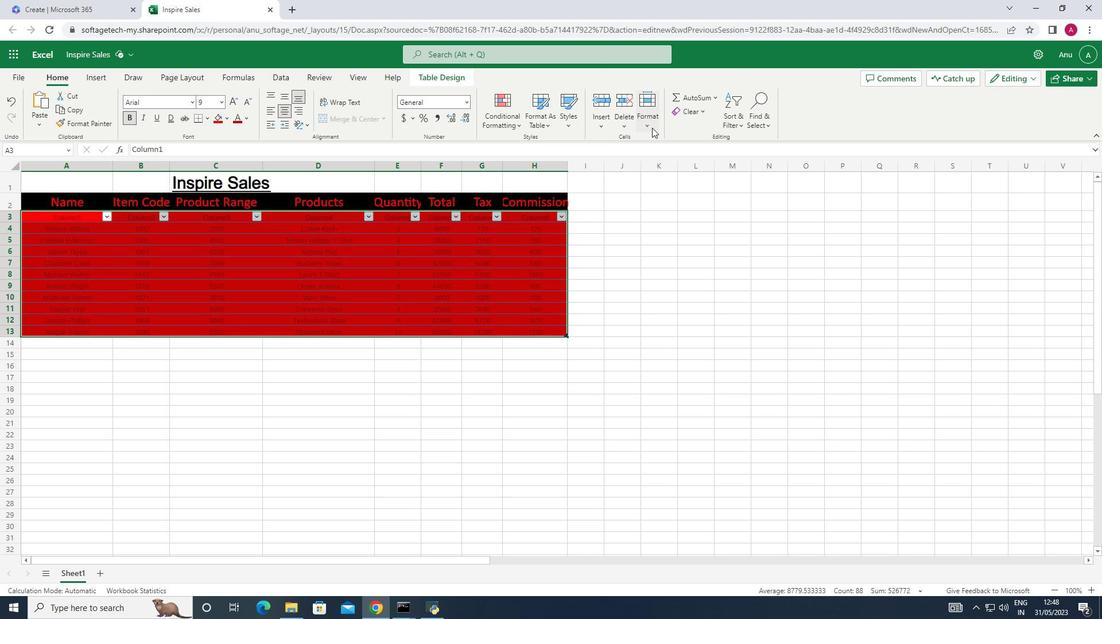 
Action: Mouse pressed left at (650, 125)
Screenshot: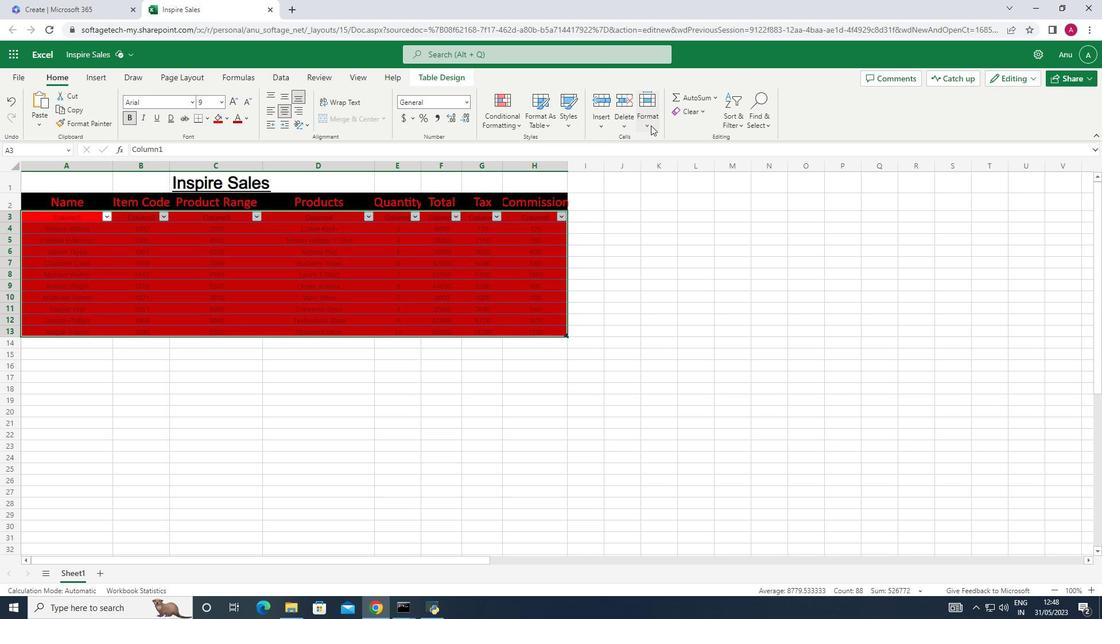 
Action: Mouse moved to (647, 173)
Screenshot: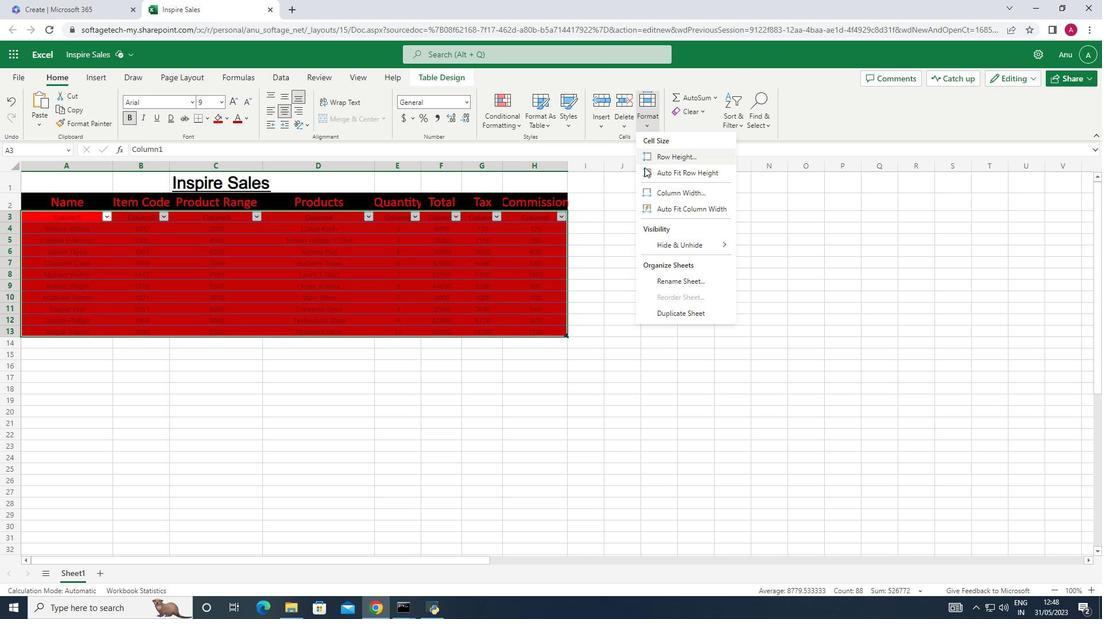
Action: Mouse pressed left at (647, 173)
Screenshot: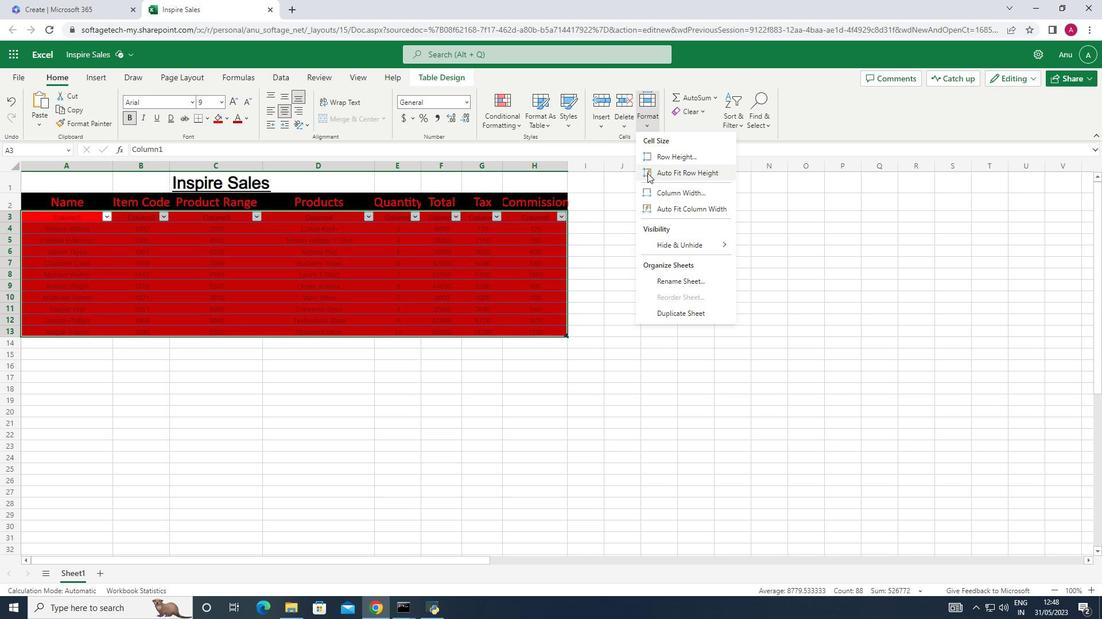 
Action: Mouse moved to (648, 125)
Screenshot: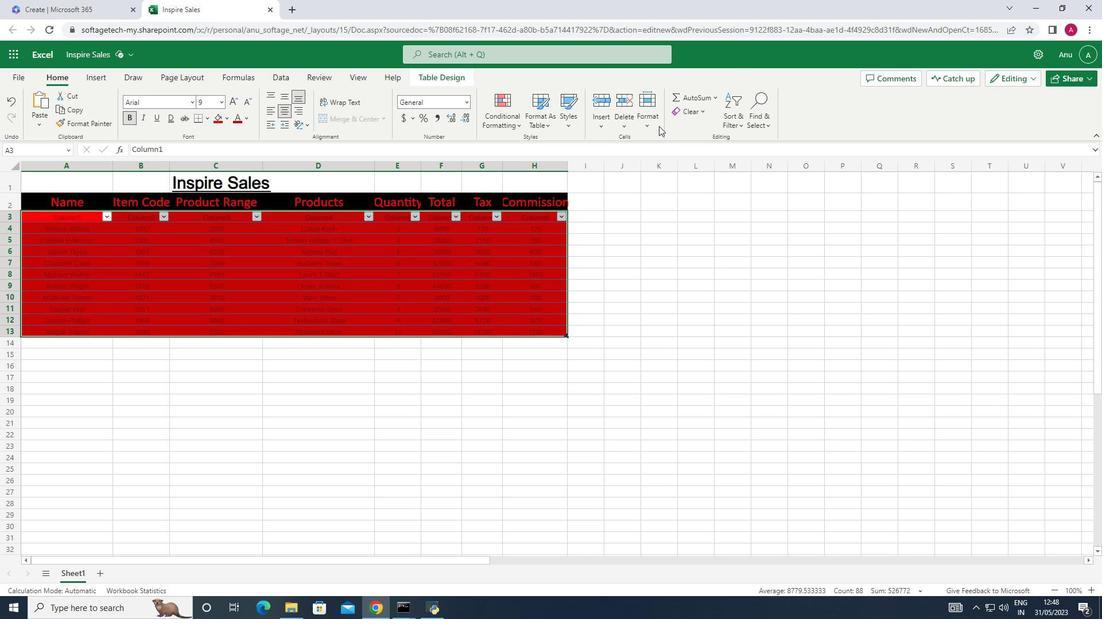 
Action: Mouse pressed left at (648, 125)
Screenshot: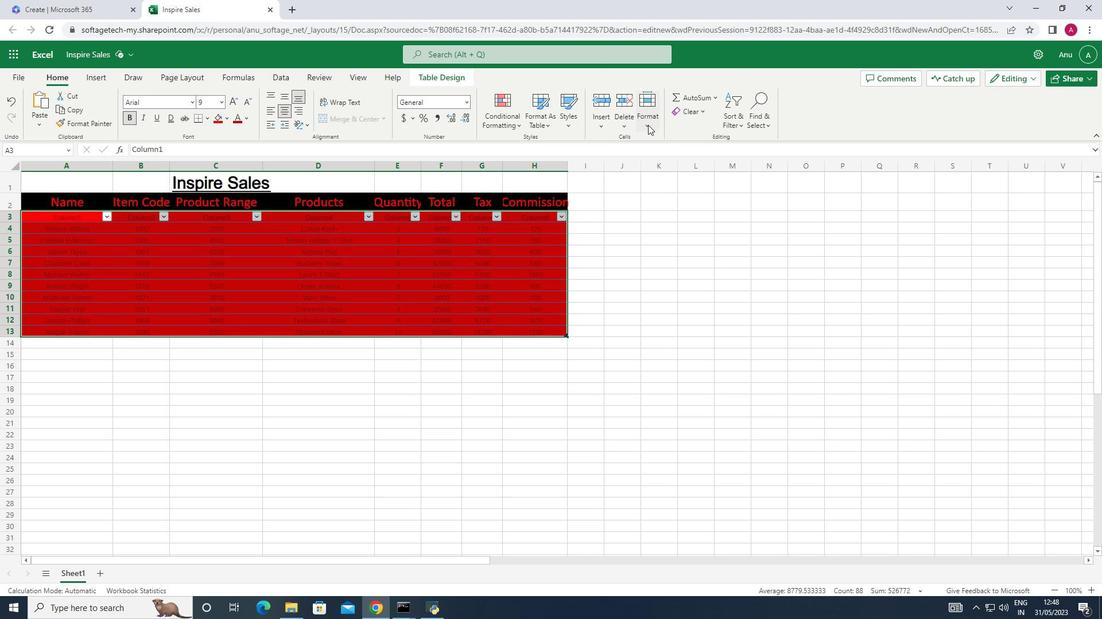 
Action: Mouse moved to (671, 209)
Screenshot: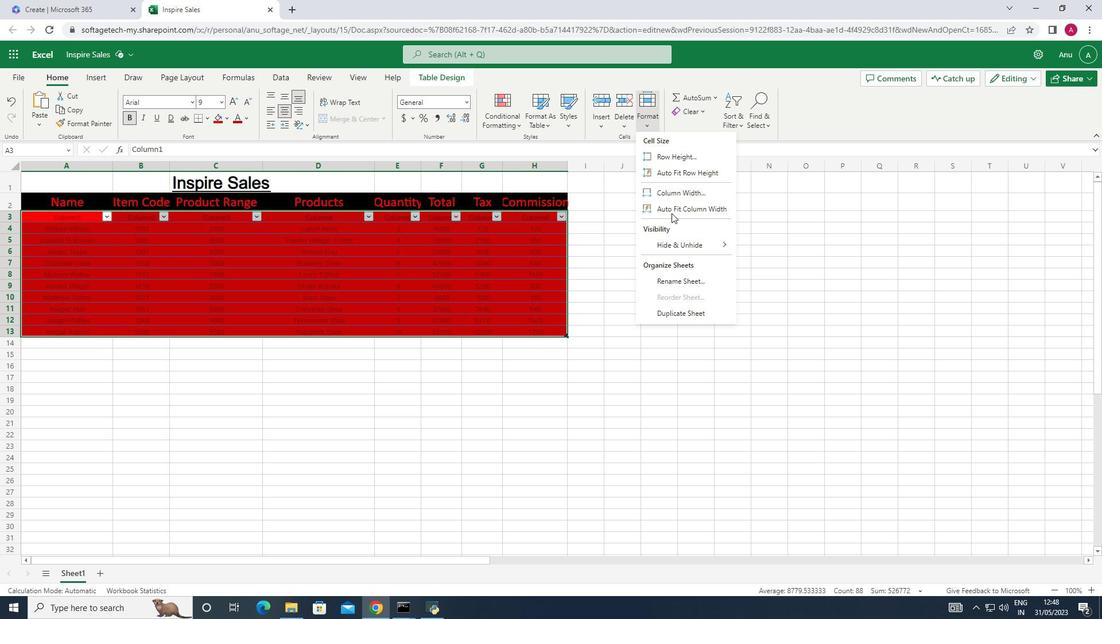 
Action: Mouse pressed left at (671, 209)
Screenshot: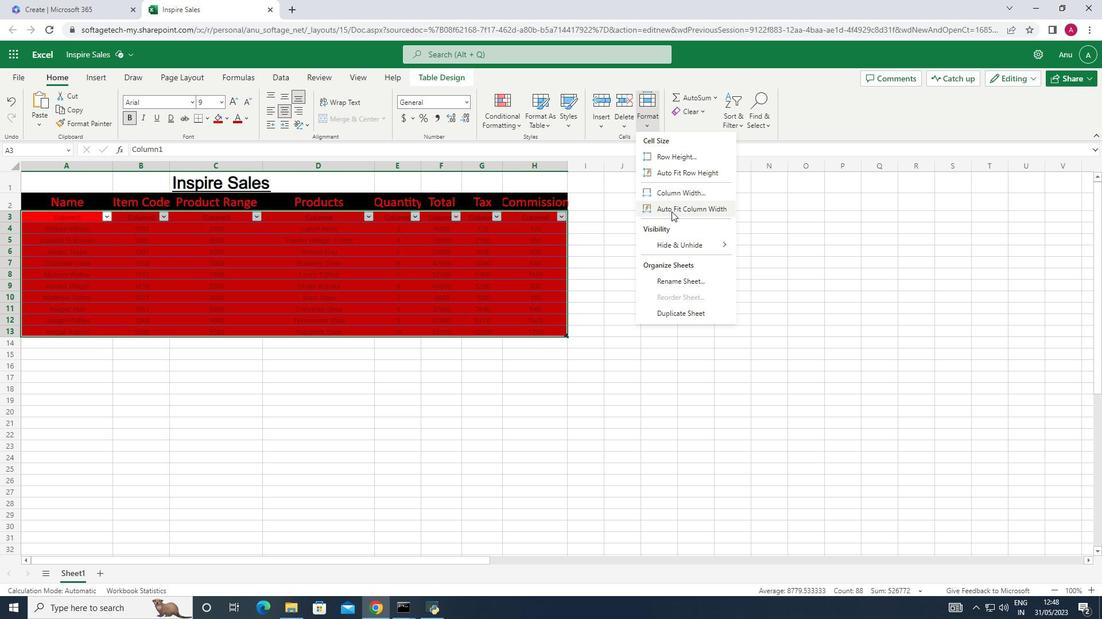 
Action: Mouse moved to (400, 161)
Screenshot: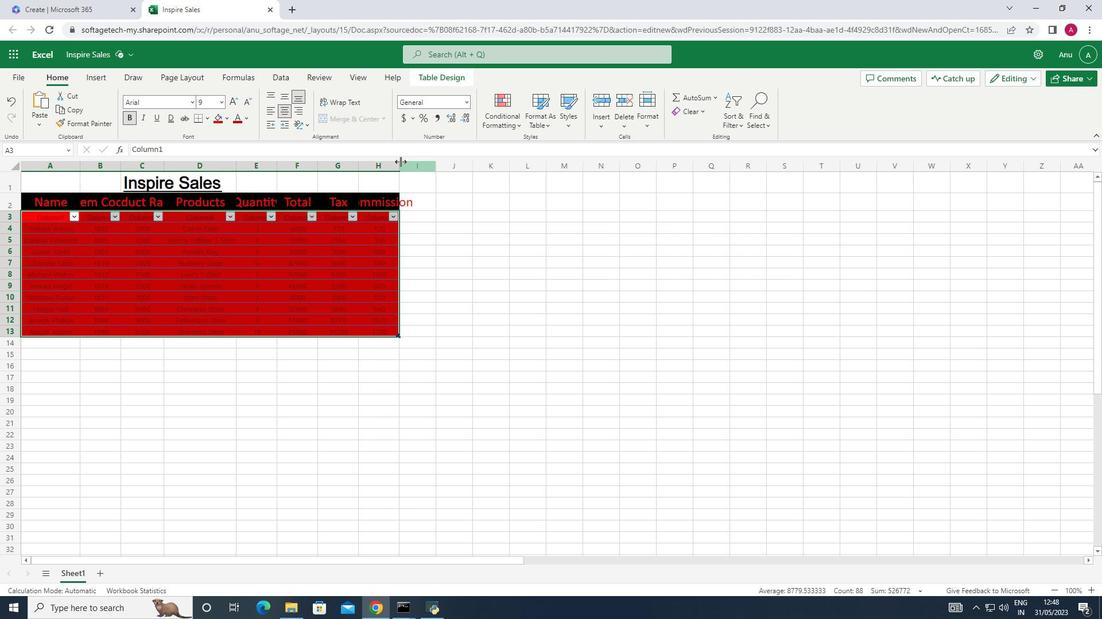 
Action: Mouse pressed left at (400, 161)
Screenshot: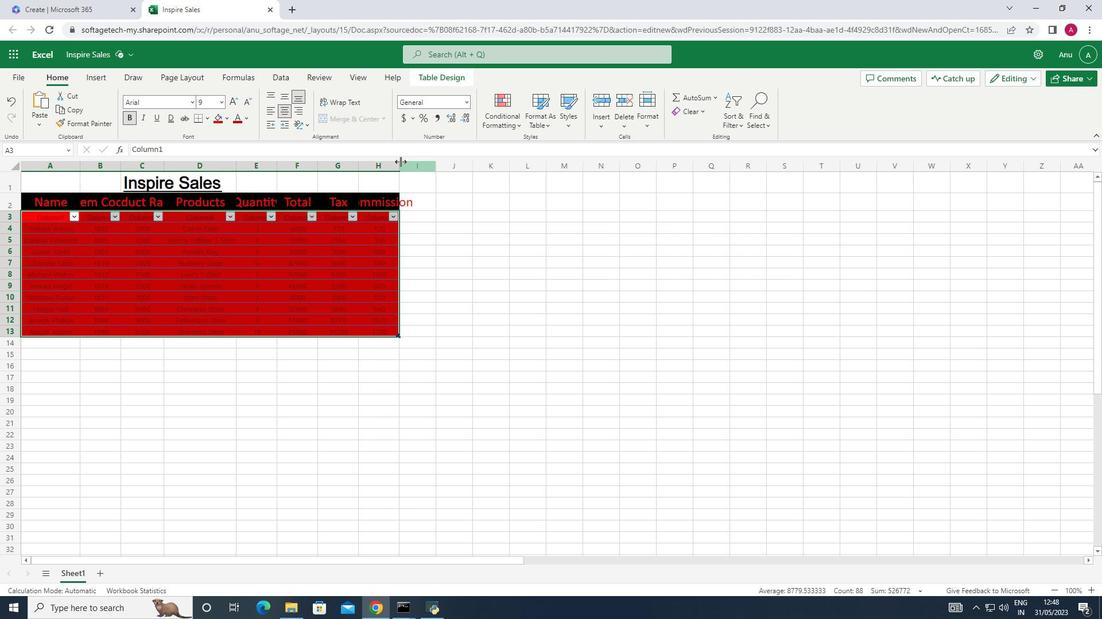 
Action: Mouse pressed left at (400, 161)
Screenshot: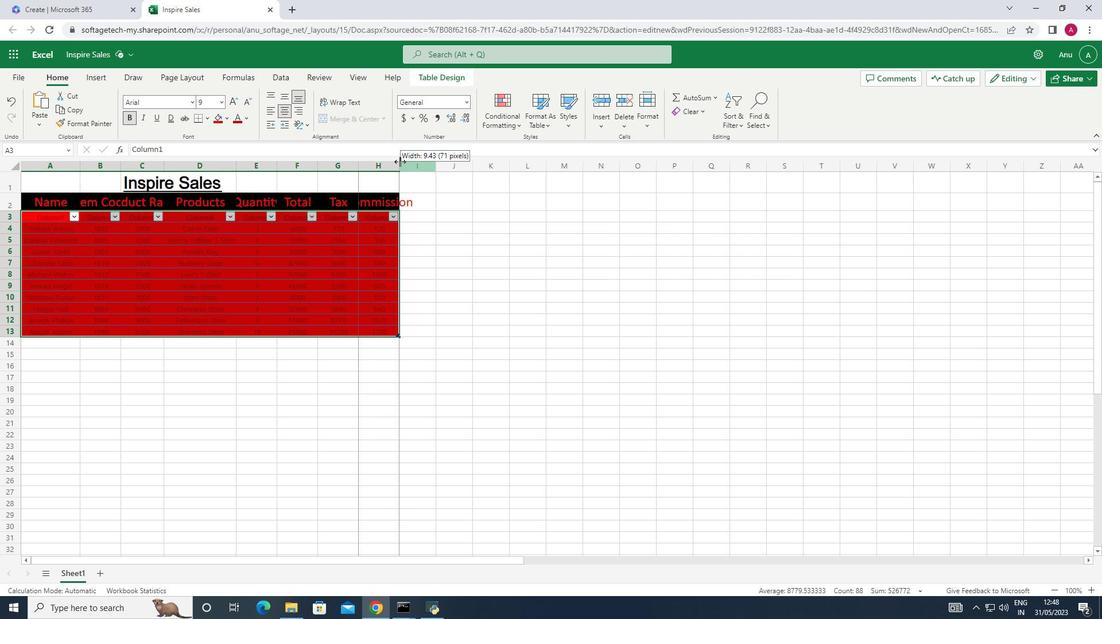 
Action: Mouse moved to (510, 282)
Screenshot: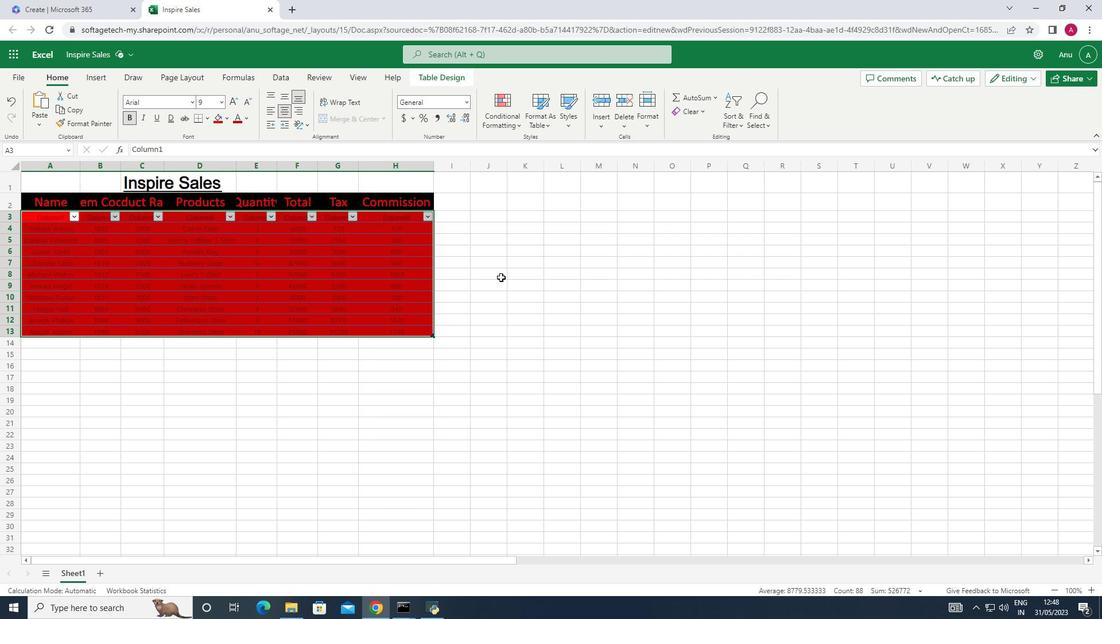 
